 Task: Add Sprouts Organic Cayenne Pepp Ground Spice to the cart.
Action: Mouse moved to (14, 77)
Screenshot: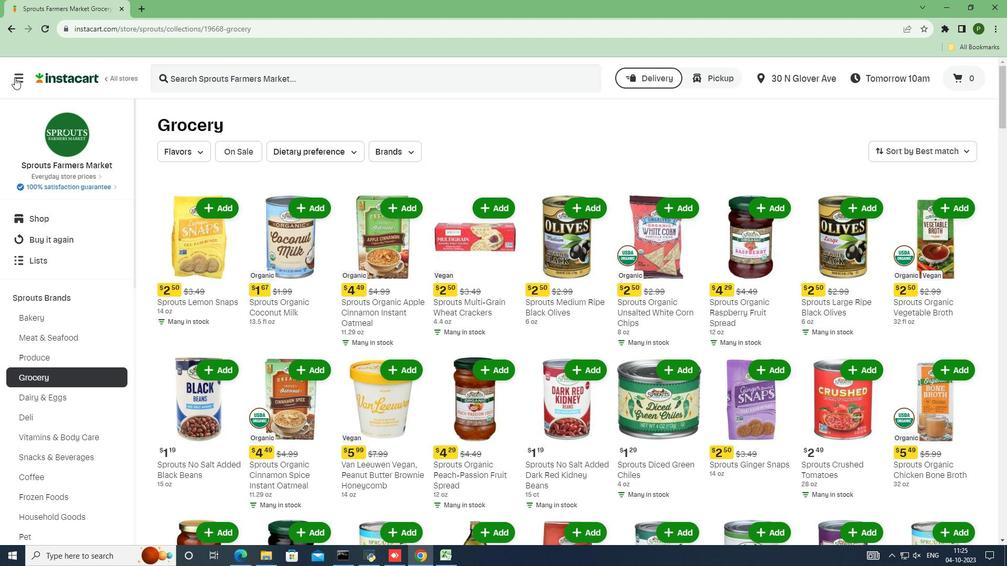
Action: Mouse pressed left at (14, 77)
Screenshot: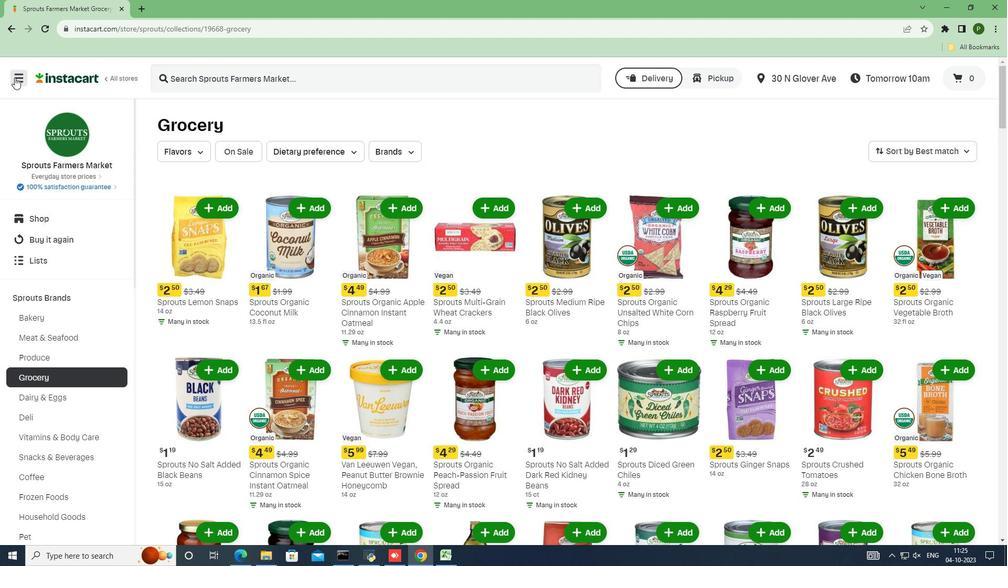
Action: Mouse moved to (31, 290)
Screenshot: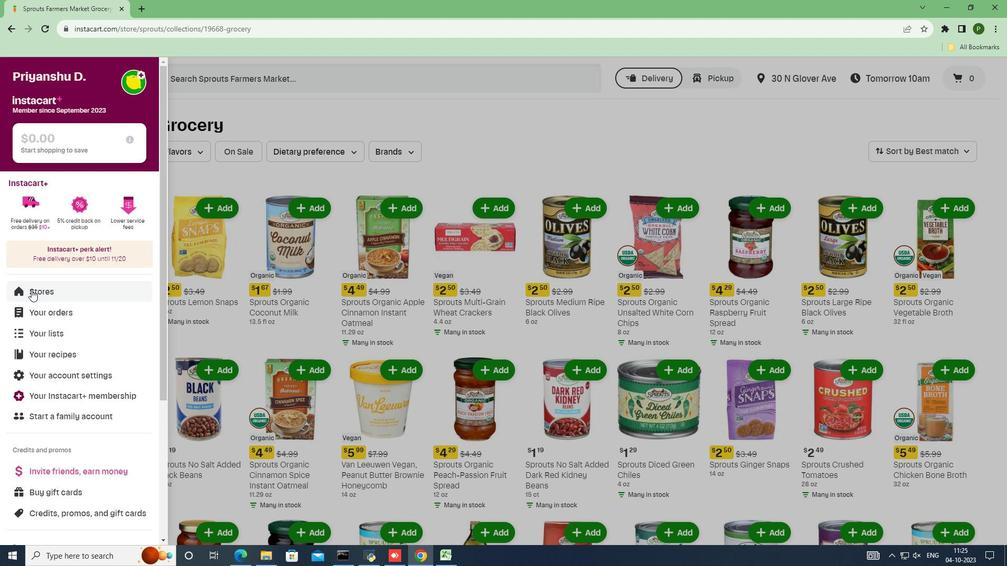 
Action: Mouse pressed left at (31, 290)
Screenshot: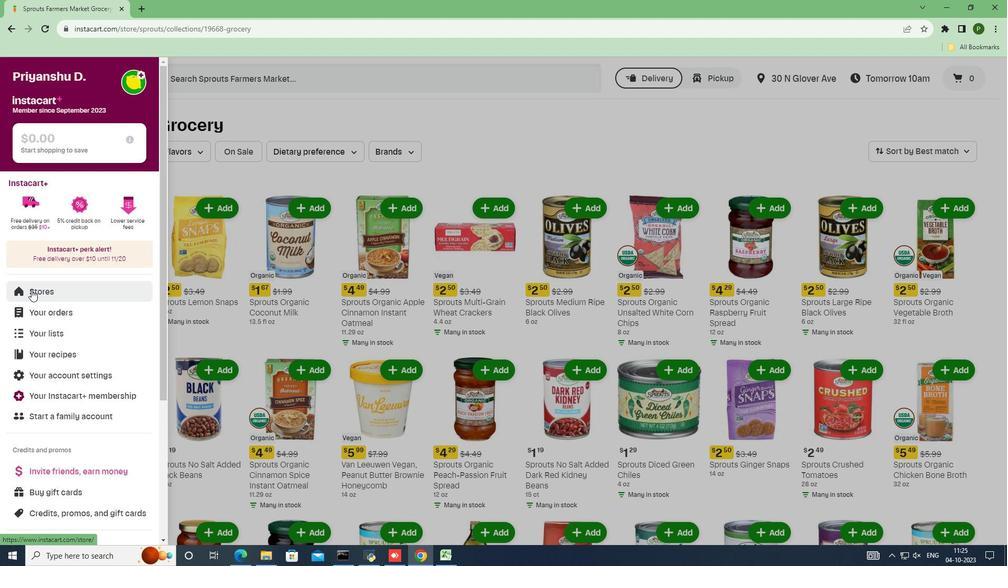 
Action: Mouse moved to (247, 123)
Screenshot: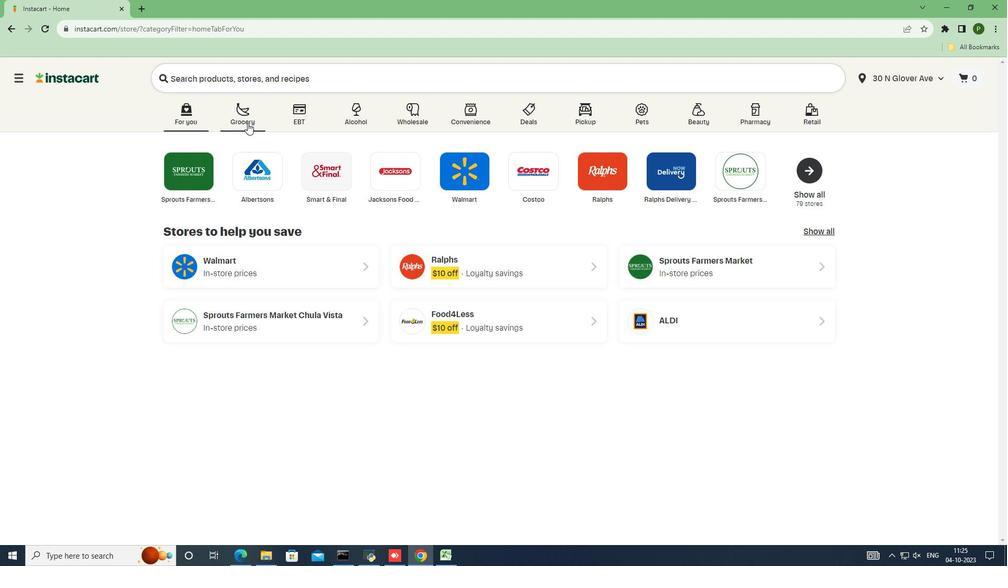 
Action: Mouse pressed left at (247, 123)
Screenshot: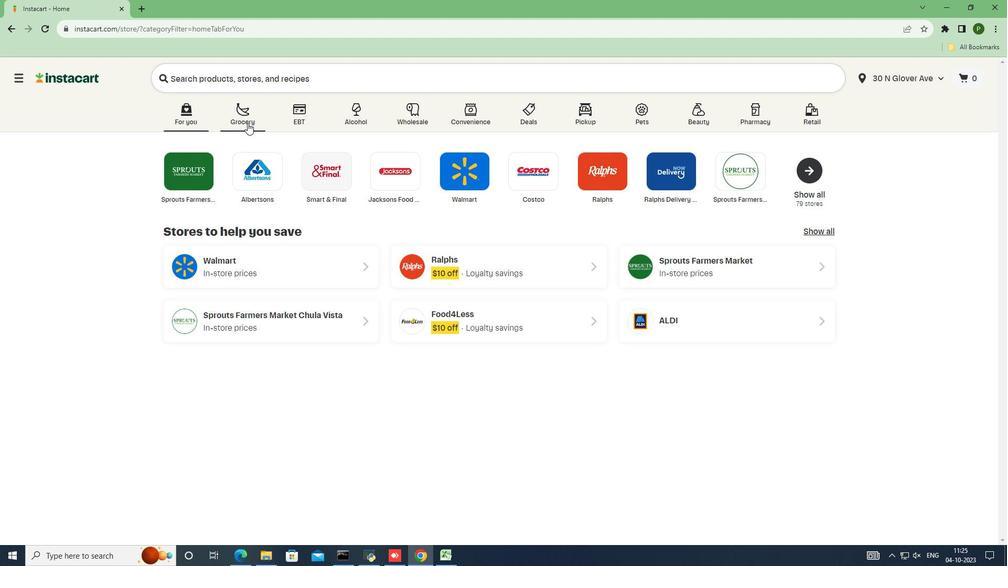 
Action: Mouse moved to (648, 244)
Screenshot: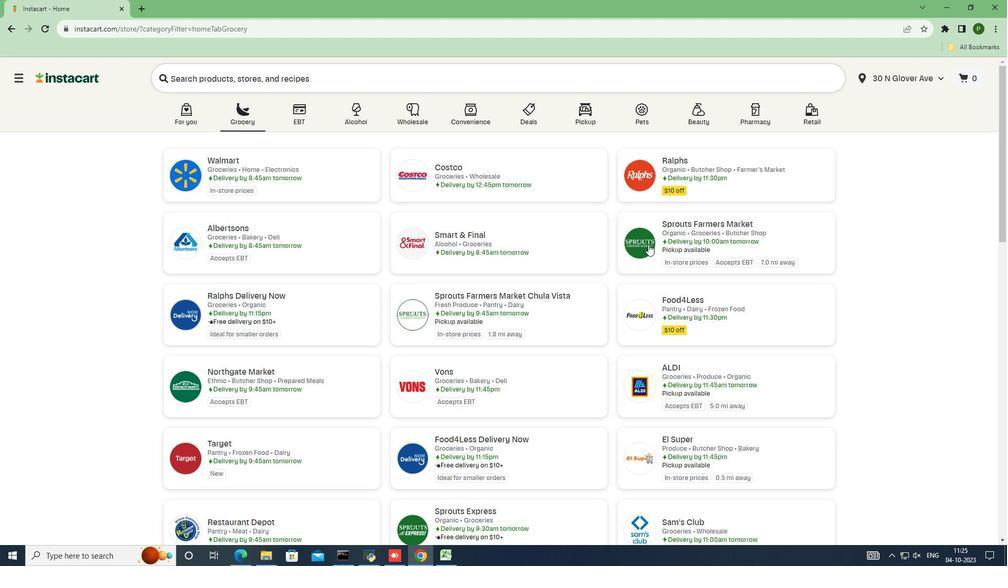 
Action: Mouse pressed left at (648, 244)
Screenshot: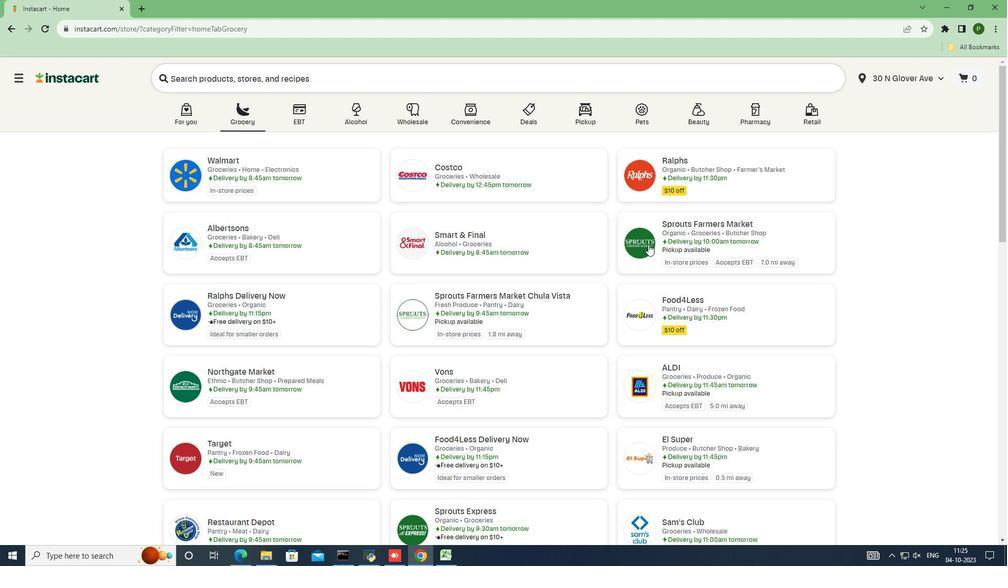 
Action: Mouse moved to (67, 294)
Screenshot: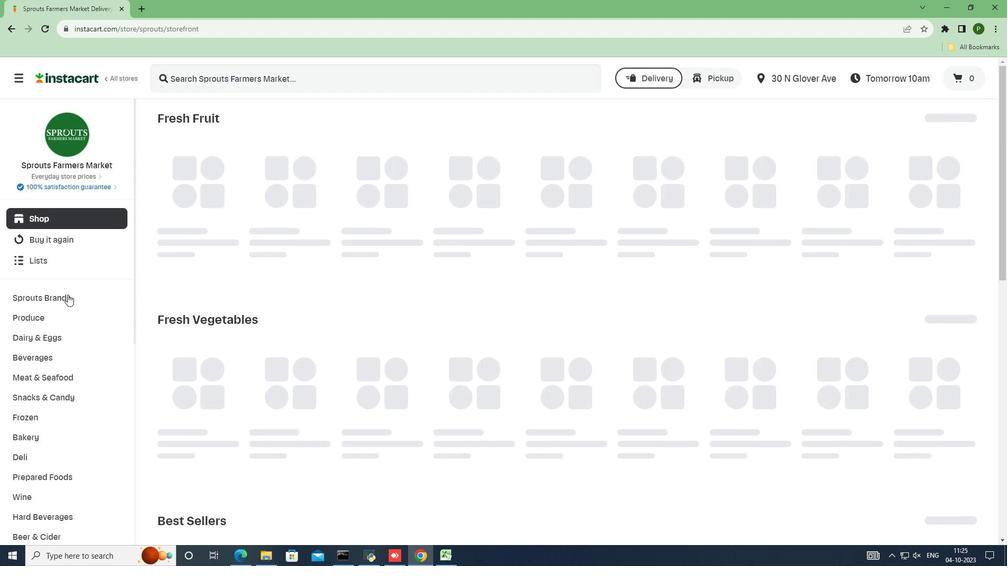 
Action: Mouse pressed left at (67, 294)
Screenshot: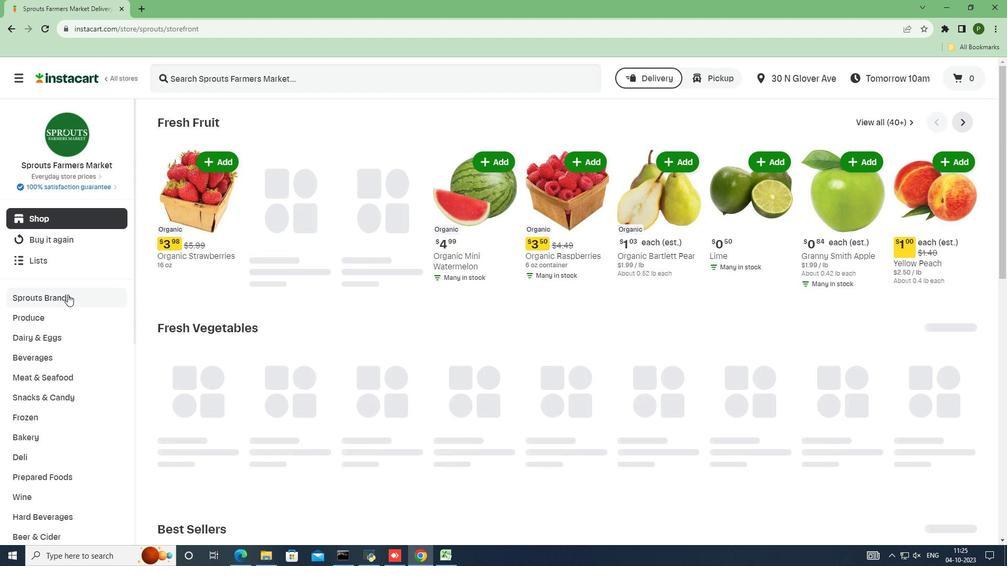 
Action: Mouse moved to (50, 376)
Screenshot: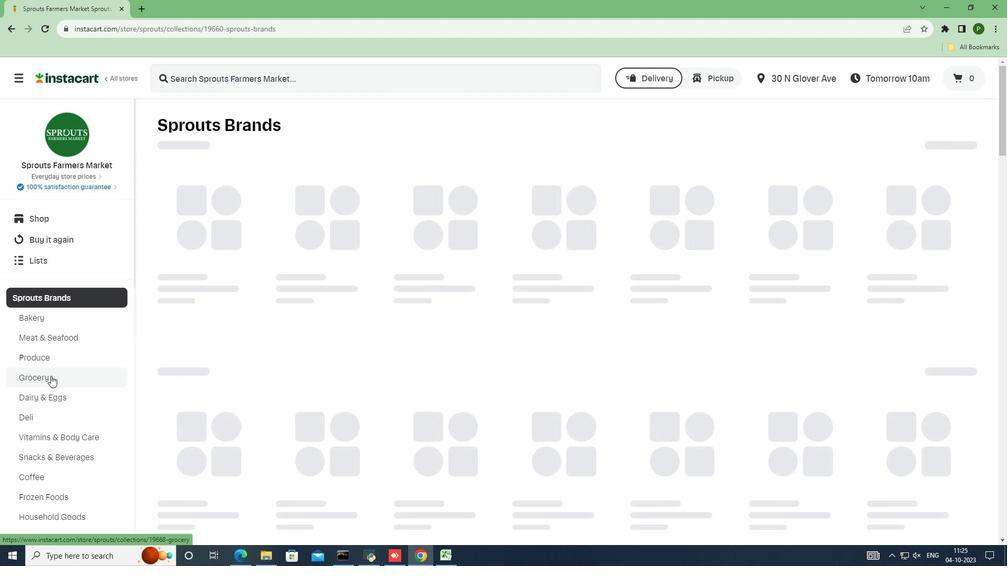 
Action: Mouse pressed left at (50, 376)
Screenshot: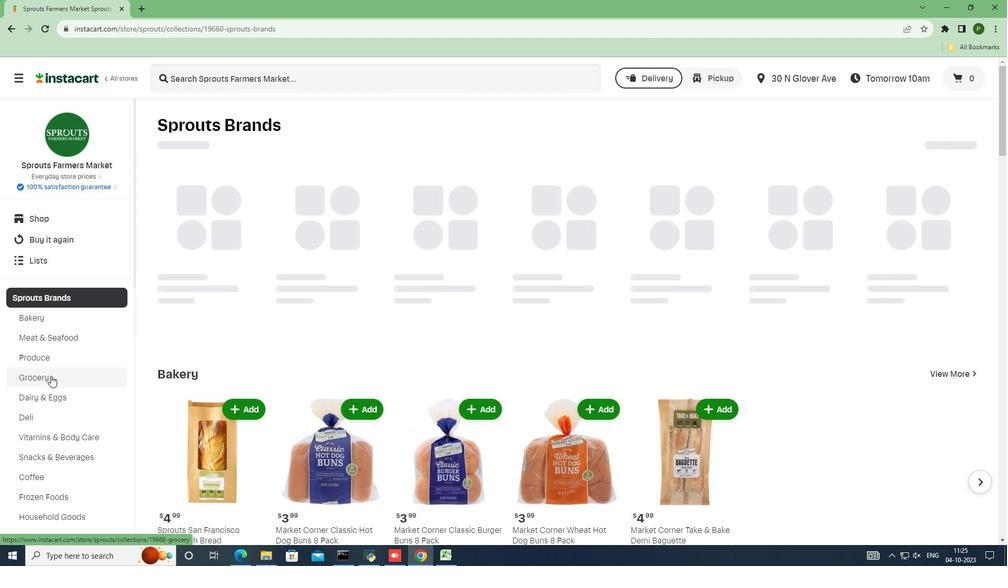 
Action: Mouse moved to (211, 172)
Screenshot: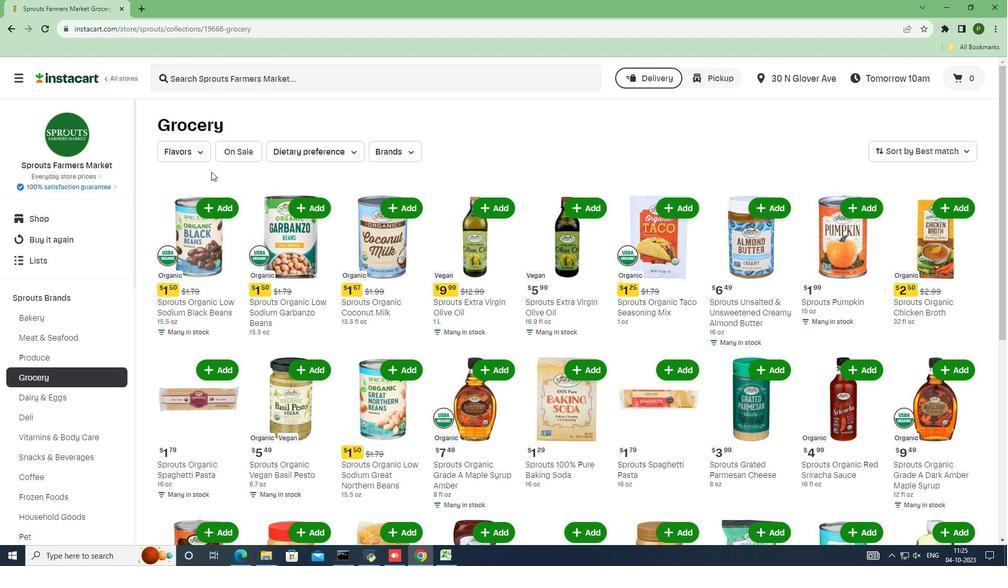 
Action: Mouse scrolled (211, 171) with delta (0, 0)
Screenshot: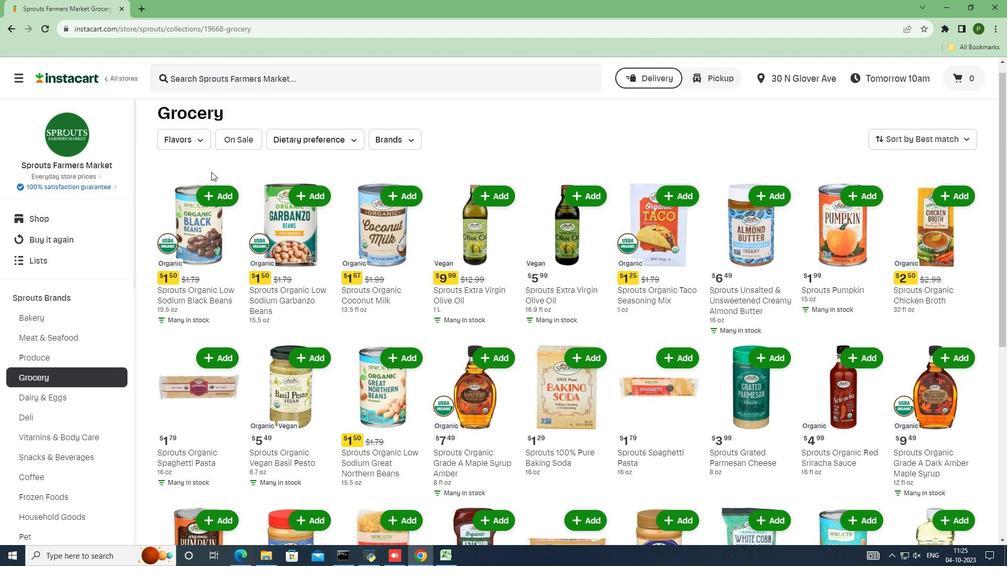 
Action: Mouse scrolled (211, 171) with delta (0, 0)
Screenshot: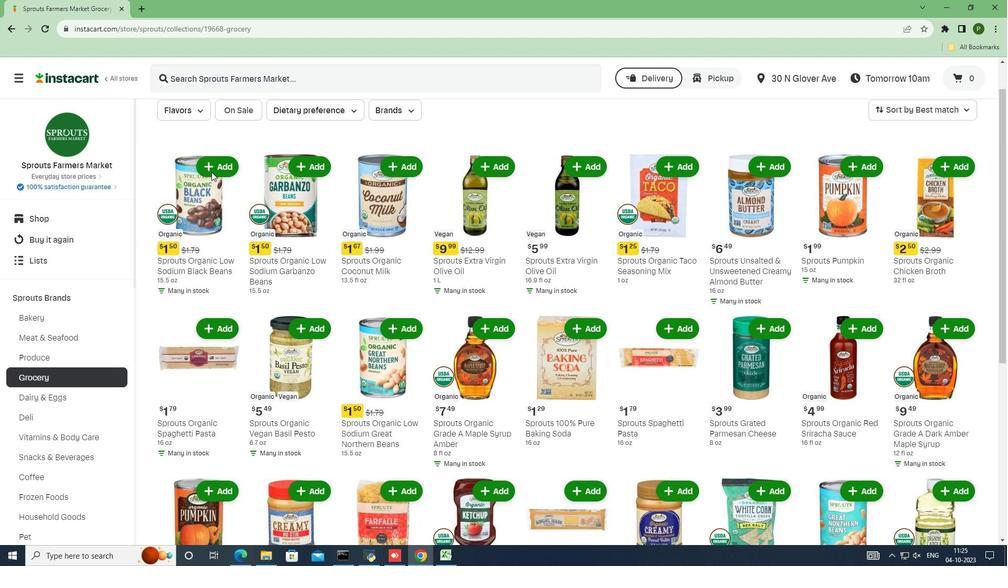 
Action: Mouse scrolled (211, 171) with delta (0, 0)
Screenshot: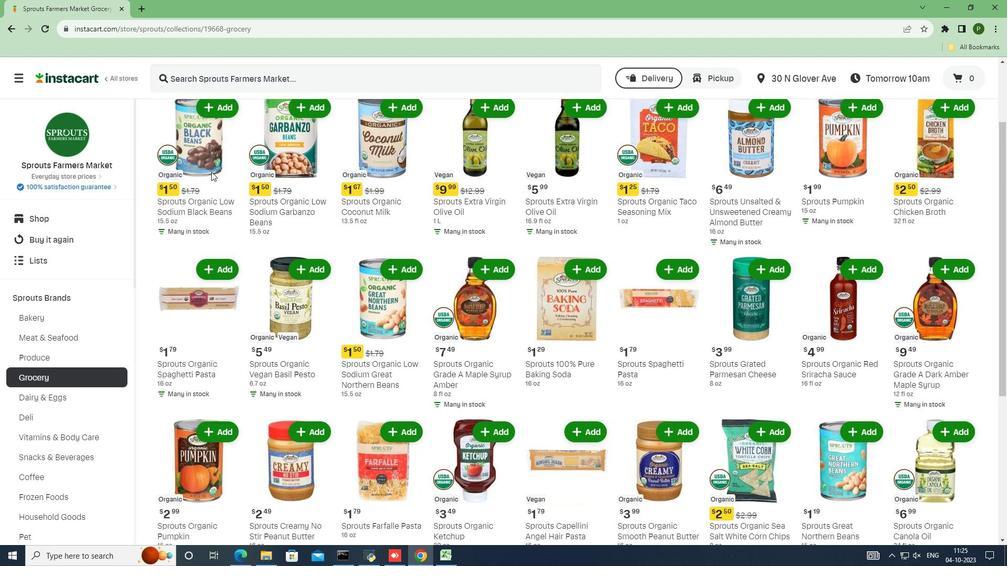 
Action: Mouse scrolled (211, 171) with delta (0, 0)
Screenshot: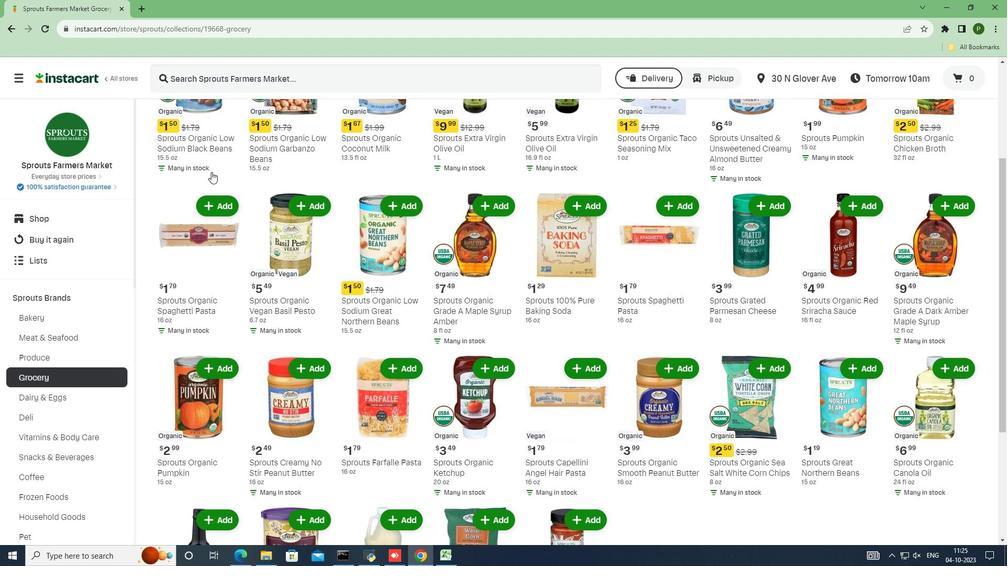 
Action: Mouse scrolled (211, 171) with delta (0, 0)
Screenshot: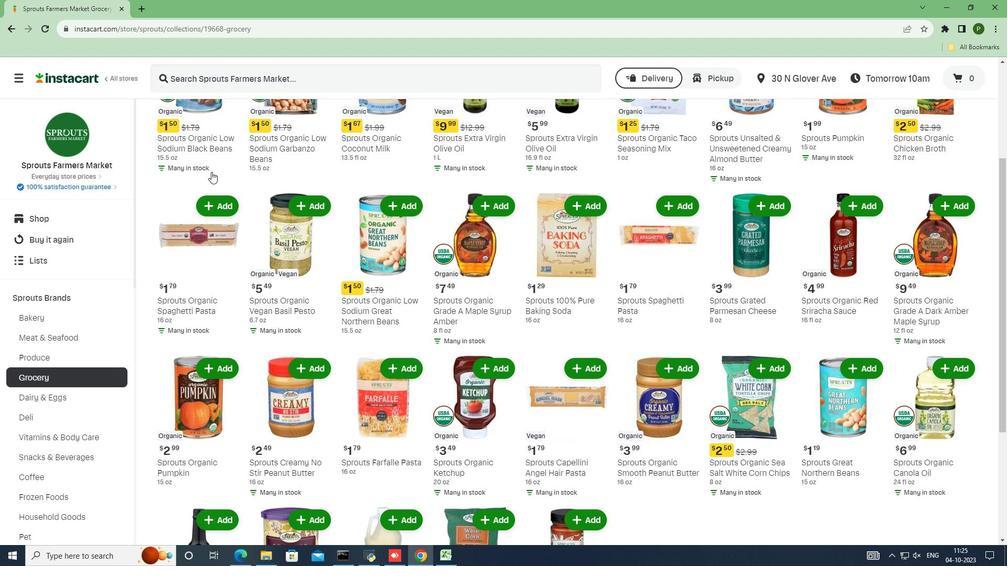 
Action: Mouse scrolled (211, 171) with delta (0, 0)
Screenshot: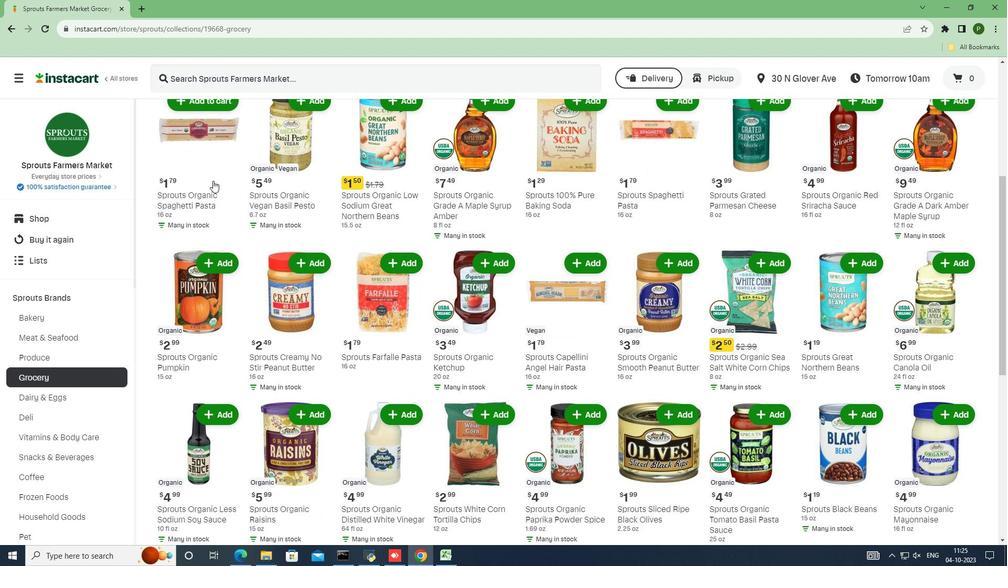 
Action: Mouse moved to (213, 181)
Screenshot: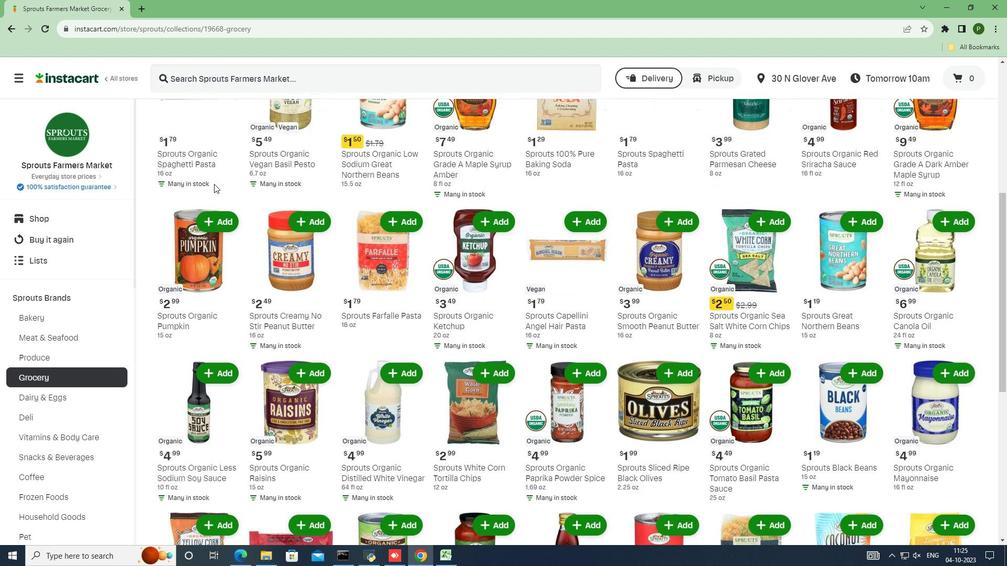 
Action: Mouse scrolled (213, 180) with delta (0, 0)
Screenshot: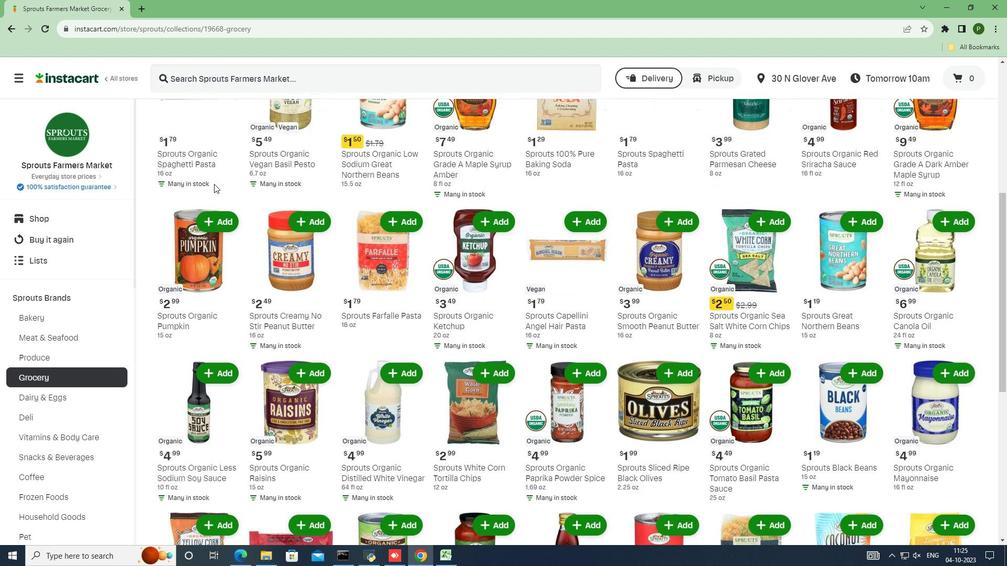 
Action: Mouse moved to (200, 239)
Screenshot: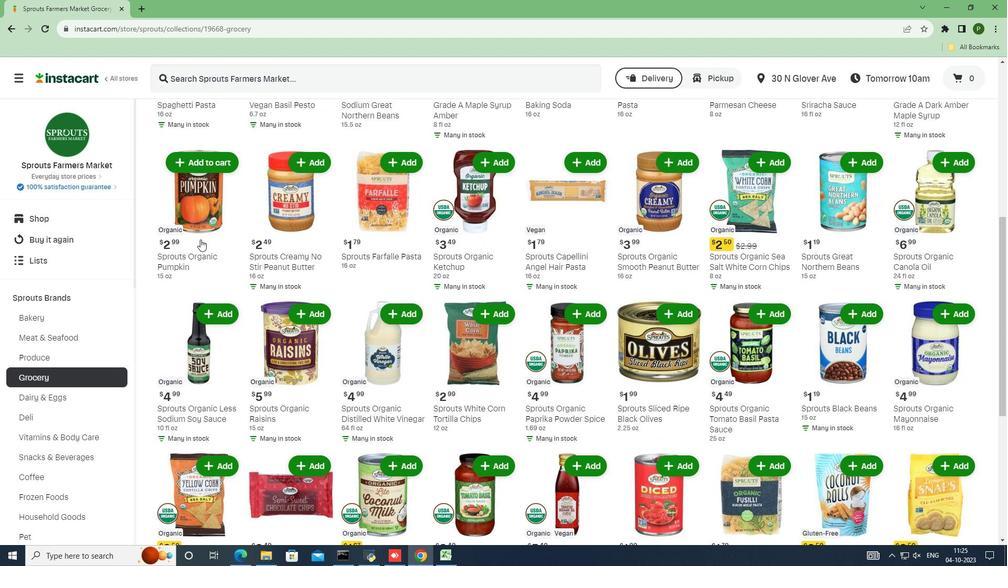 
Action: Mouse scrolled (200, 239) with delta (0, 0)
Screenshot: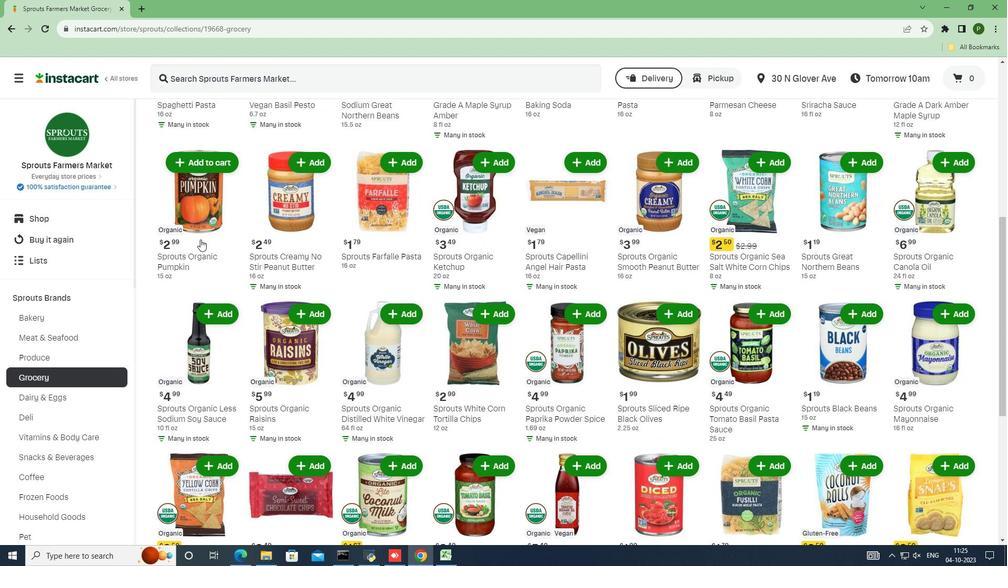 
Action: Mouse scrolled (200, 239) with delta (0, 0)
Screenshot: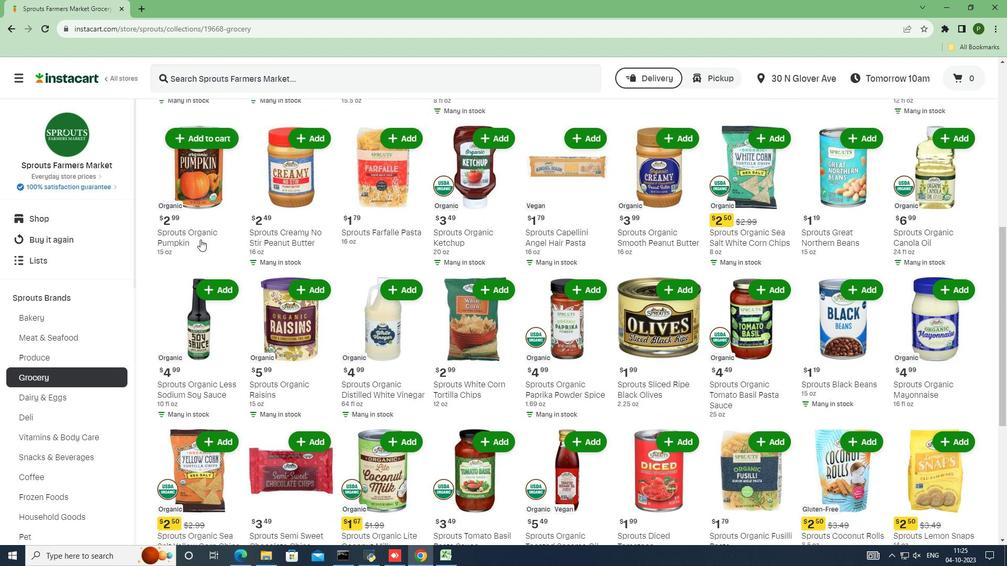 
Action: Mouse scrolled (200, 239) with delta (0, 0)
Screenshot: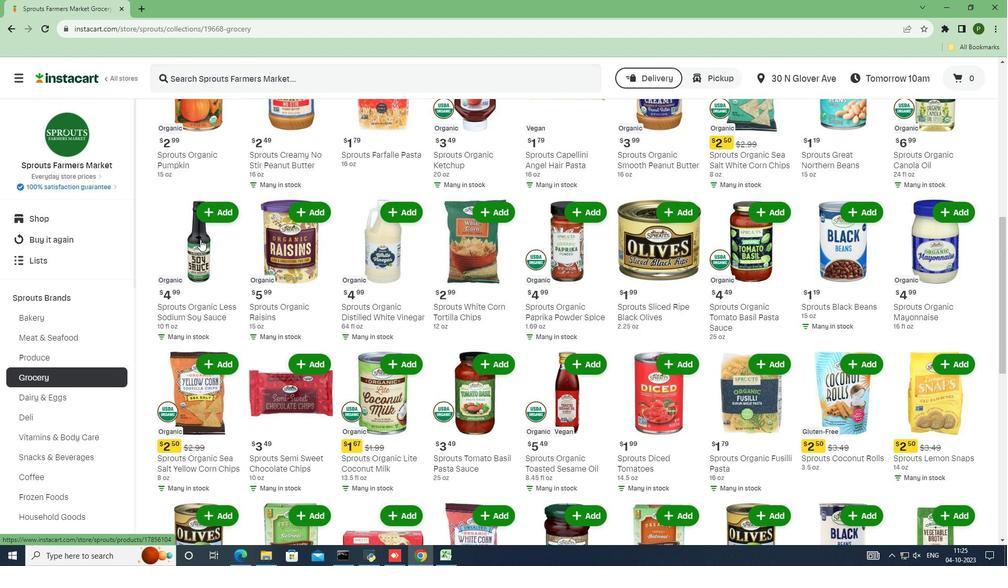 
Action: Mouse moved to (204, 241)
Screenshot: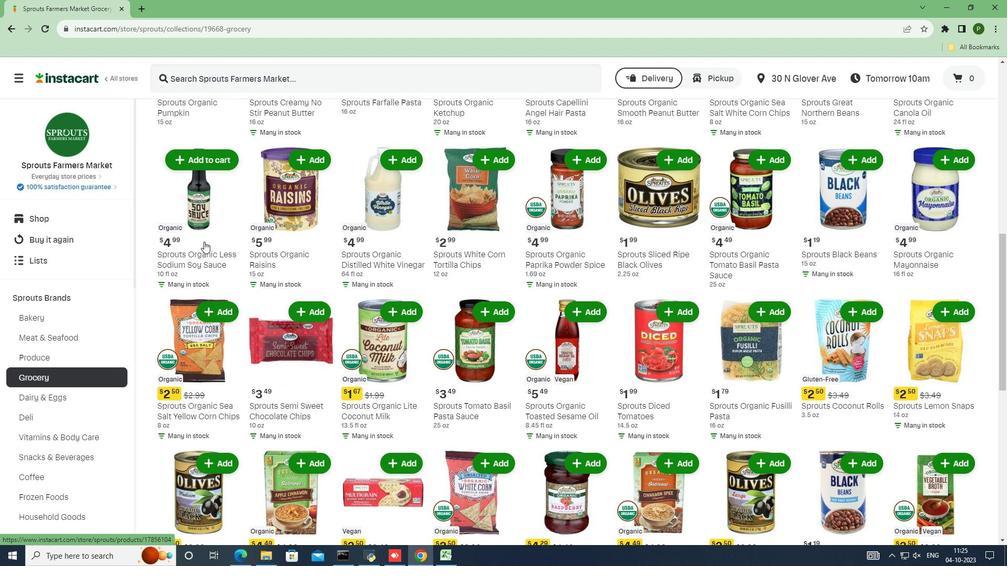 
Action: Mouse scrolled (204, 241) with delta (0, 0)
Screenshot: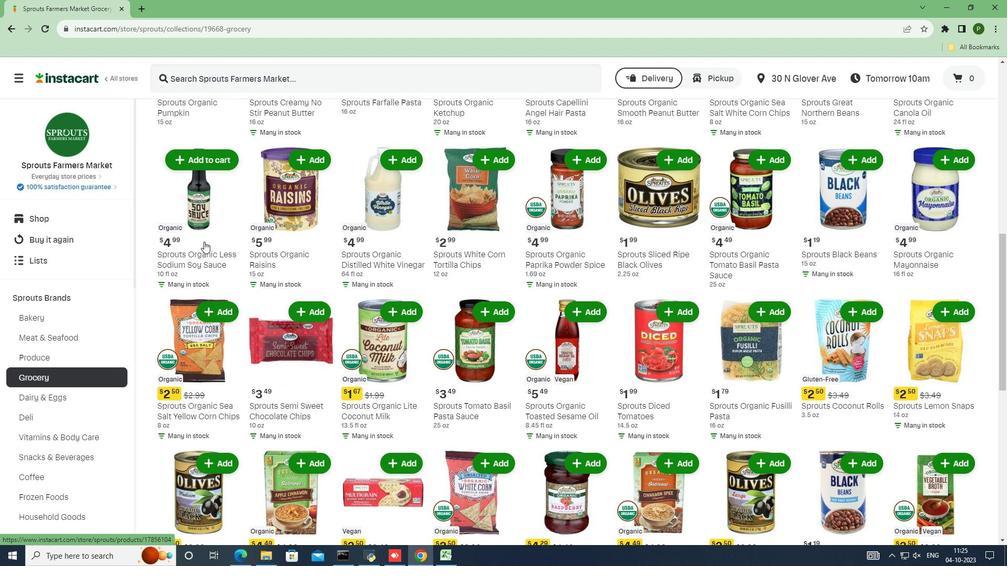 
Action: Mouse scrolled (204, 241) with delta (0, 0)
Screenshot: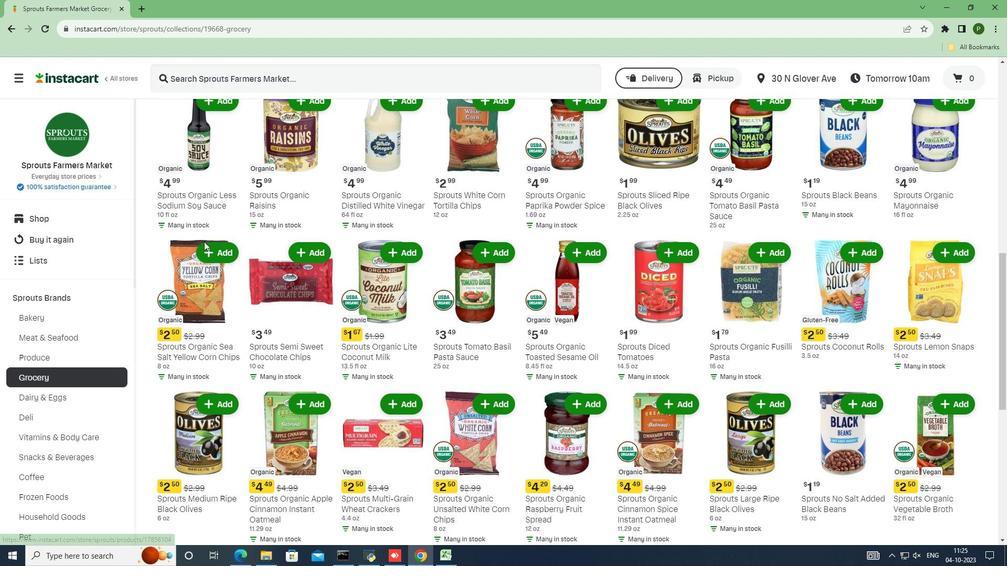 
Action: Mouse scrolled (204, 241) with delta (0, 0)
Screenshot: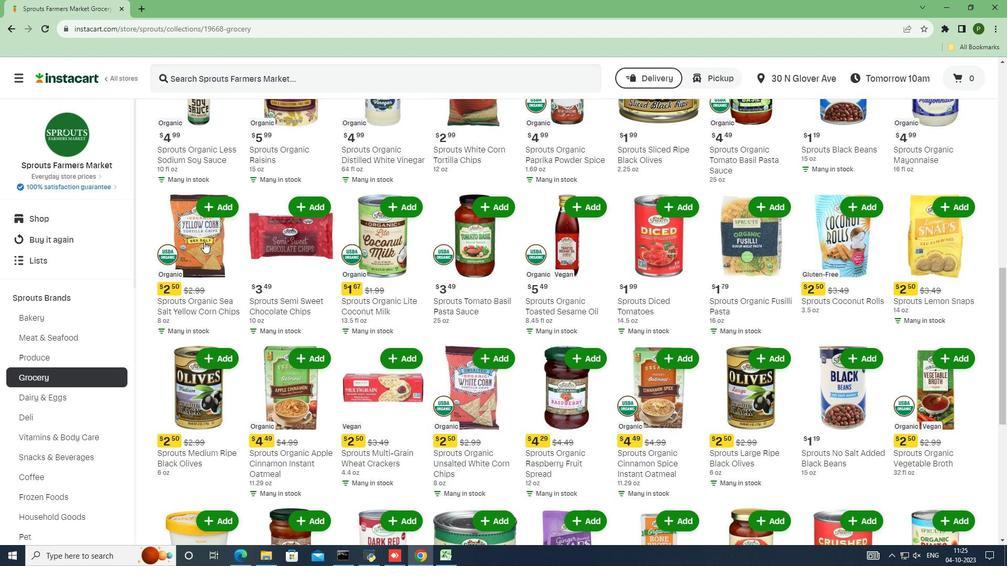 
Action: Mouse scrolled (204, 241) with delta (0, 0)
Screenshot: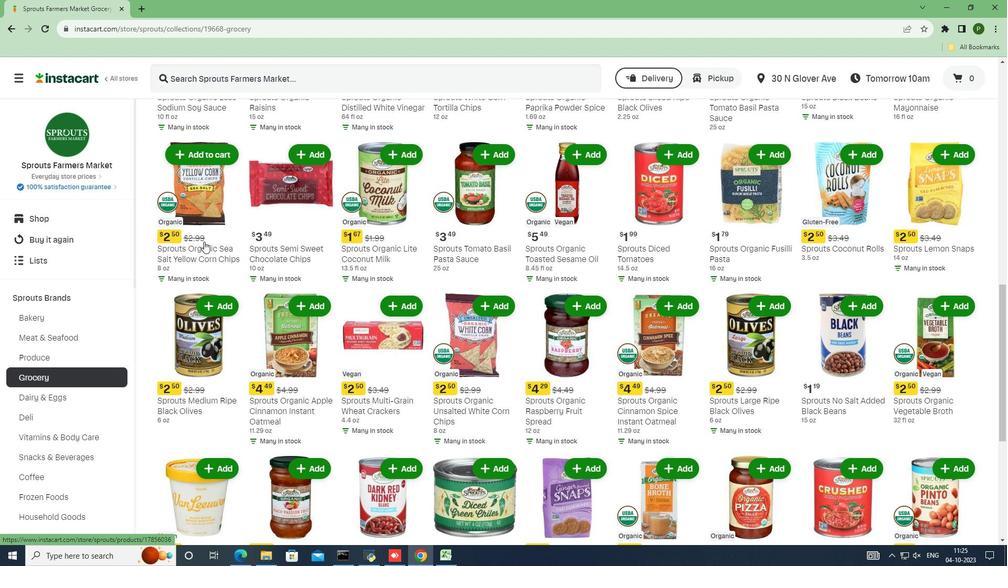 
Action: Mouse scrolled (204, 241) with delta (0, 0)
Screenshot: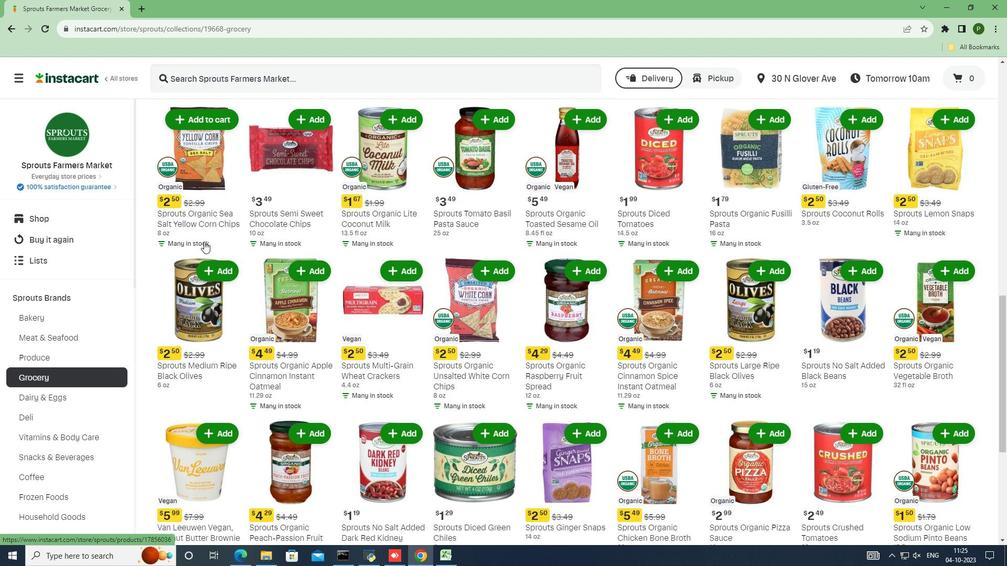 
Action: Mouse scrolled (204, 242) with delta (0, 0)
Screenshot: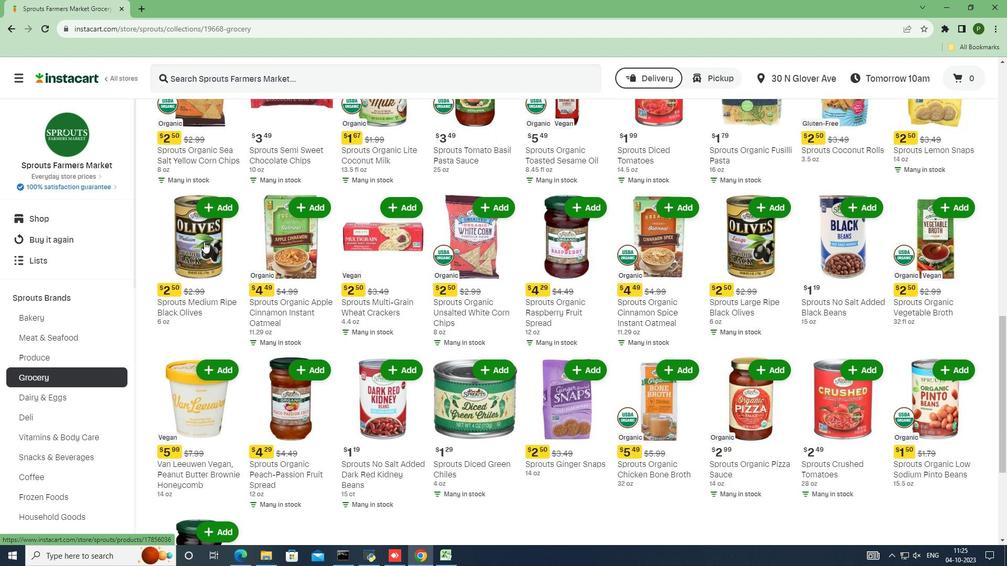 
Action: Mouse scrolled (204, 241) with delta (0, 0)
Screenshot: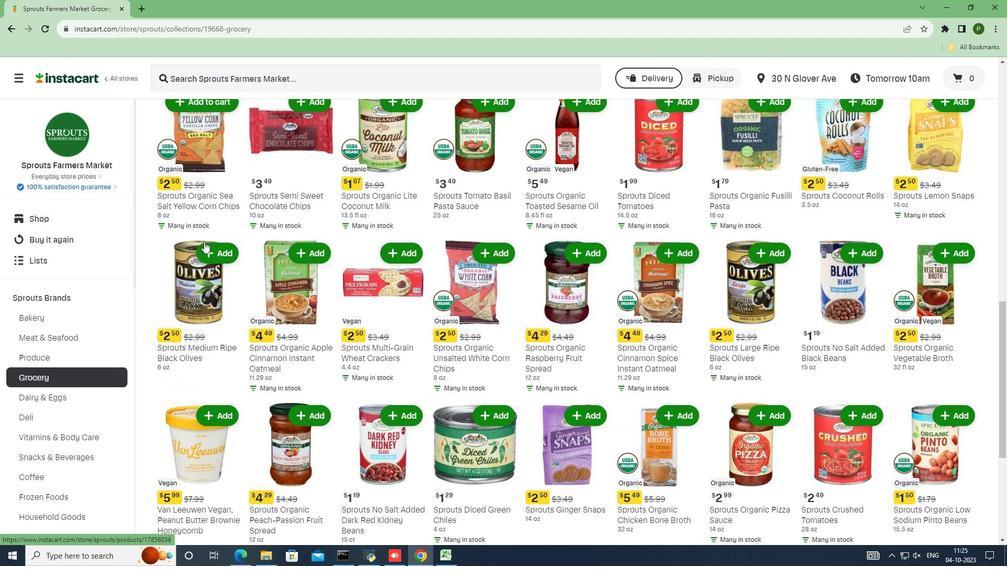 
Action: Mouse scrolled (204, 241) with delta (0, 0)
Screenshot: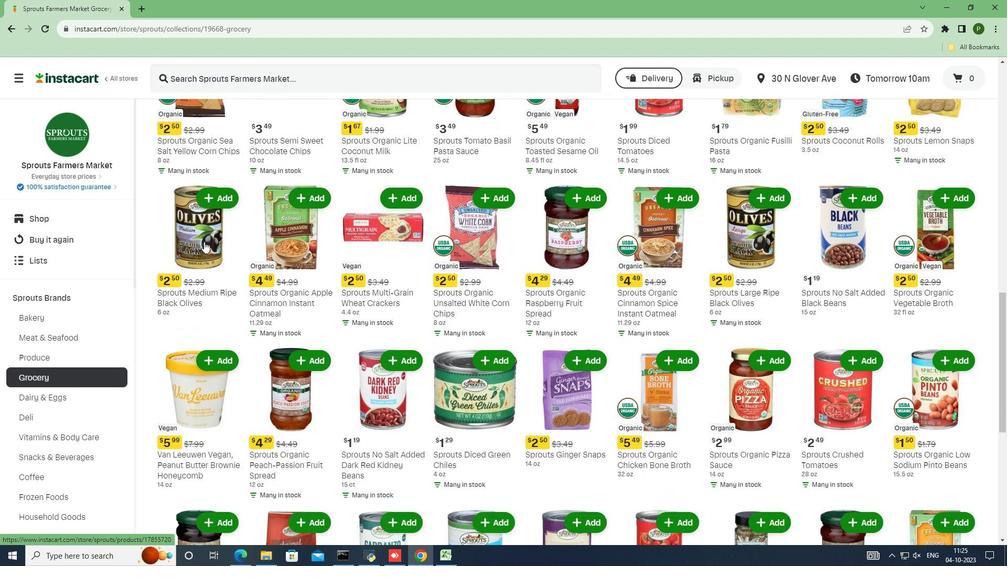 
Action: Mouse scrolled (204, 242) with delta (0, 0)
Screenshot: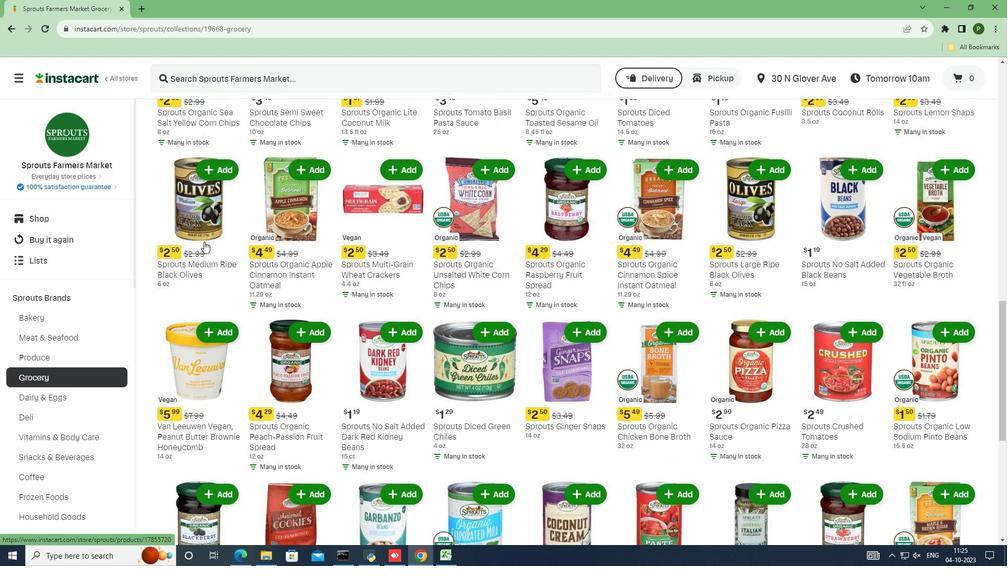
Action: Mouse scrolled (204, 241) with delta (0, 0)
Screenshot: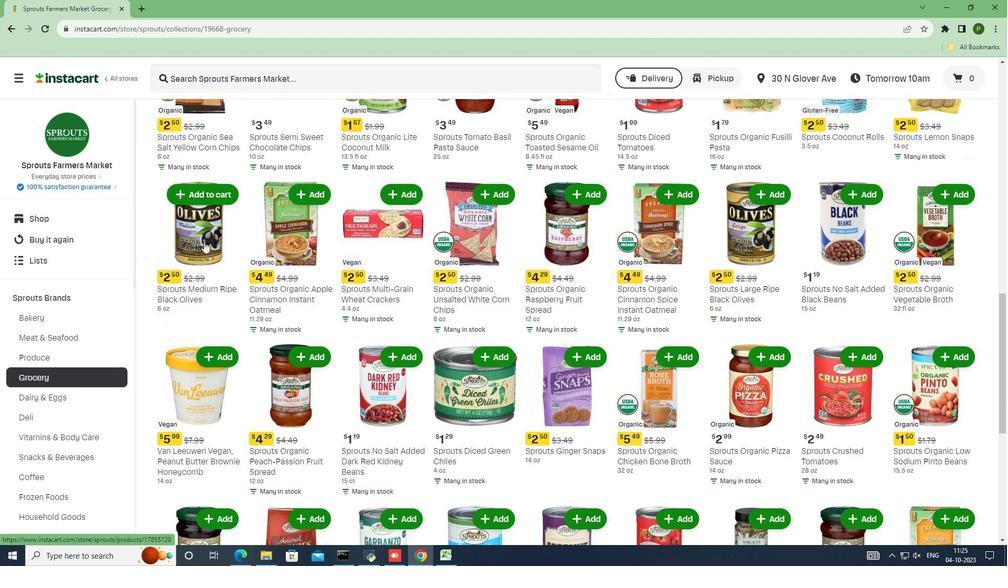
Action: Mouse scrolled (204, 241) with delta (0, 0)
Screenshot: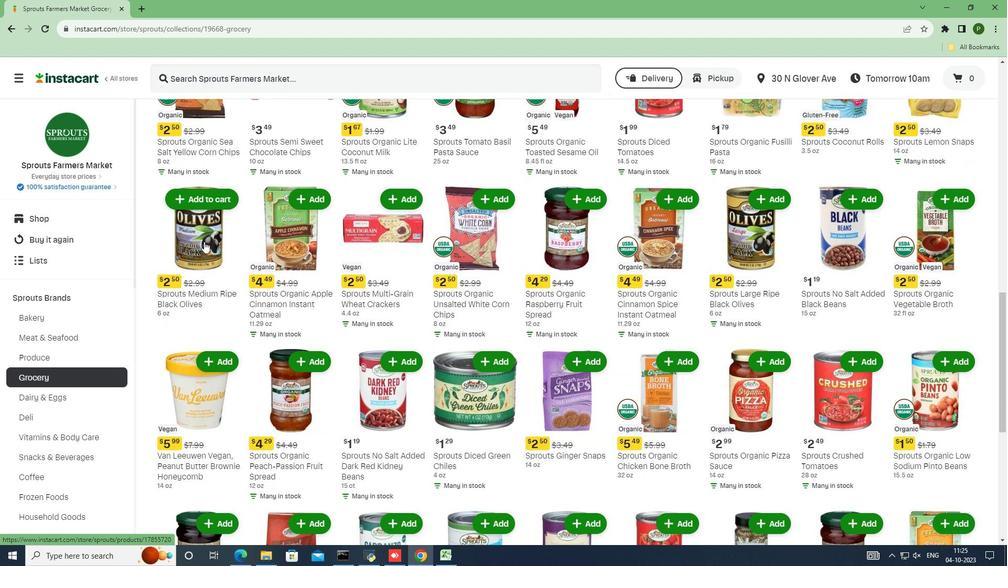 
Action: Mouse moved to (205, 241)
Screenshot: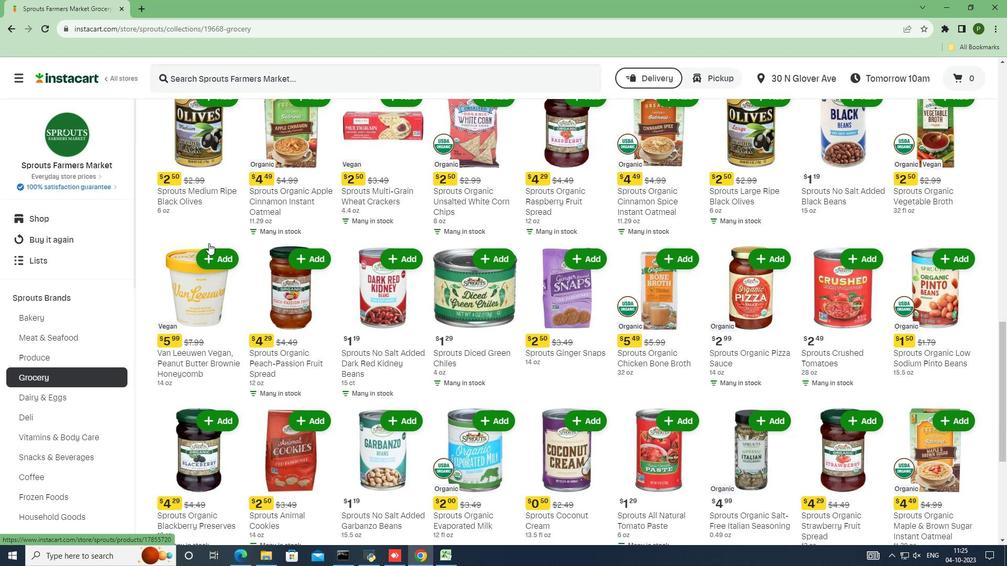 
Action: Mouse scrolled (205, 241) with delta (0, 0)
Screenshot: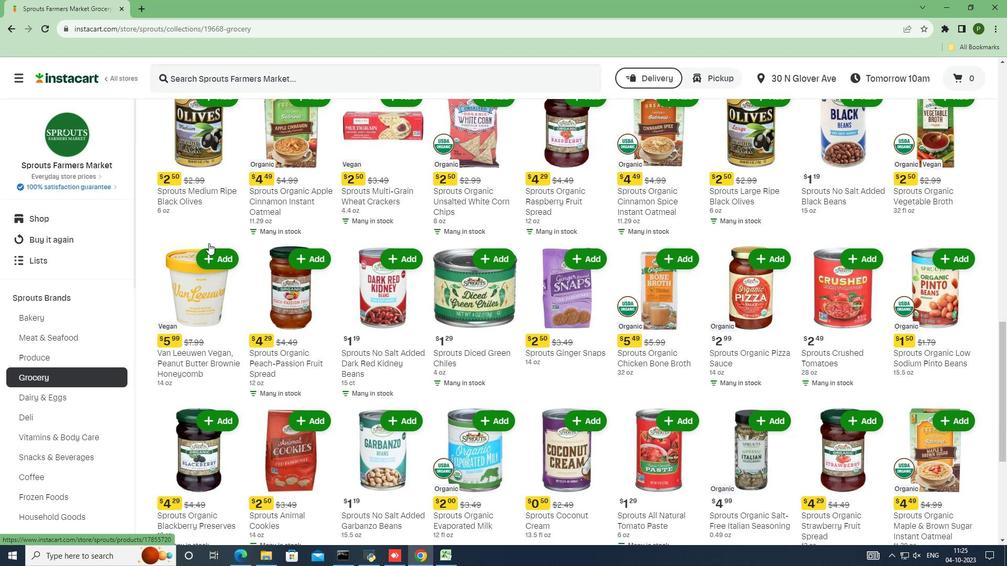 
Action: Mouse moved to (209, 244)
Screenshot: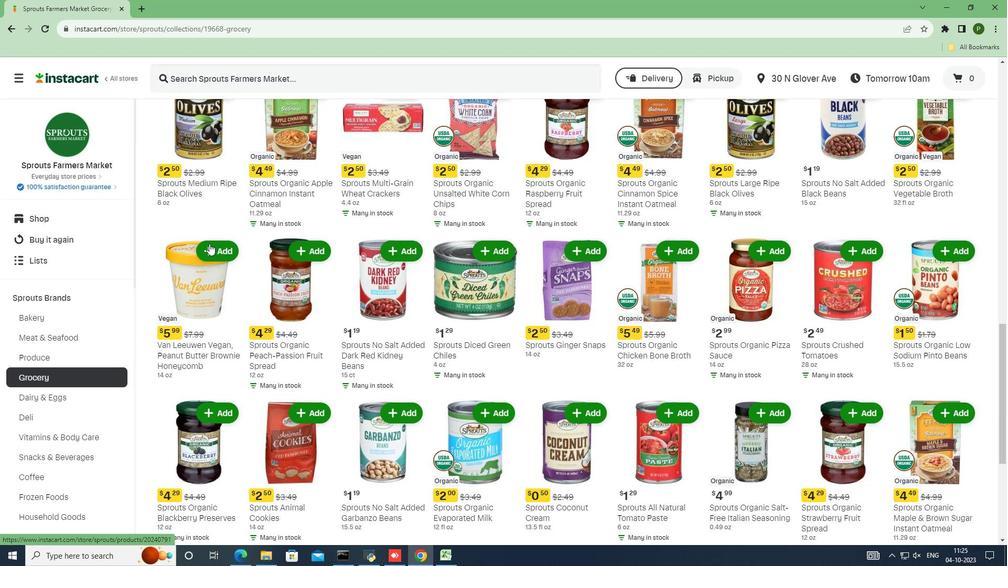 
Action: Mouse scrolled (209, 243) with delta (0, 0)
Screenshot: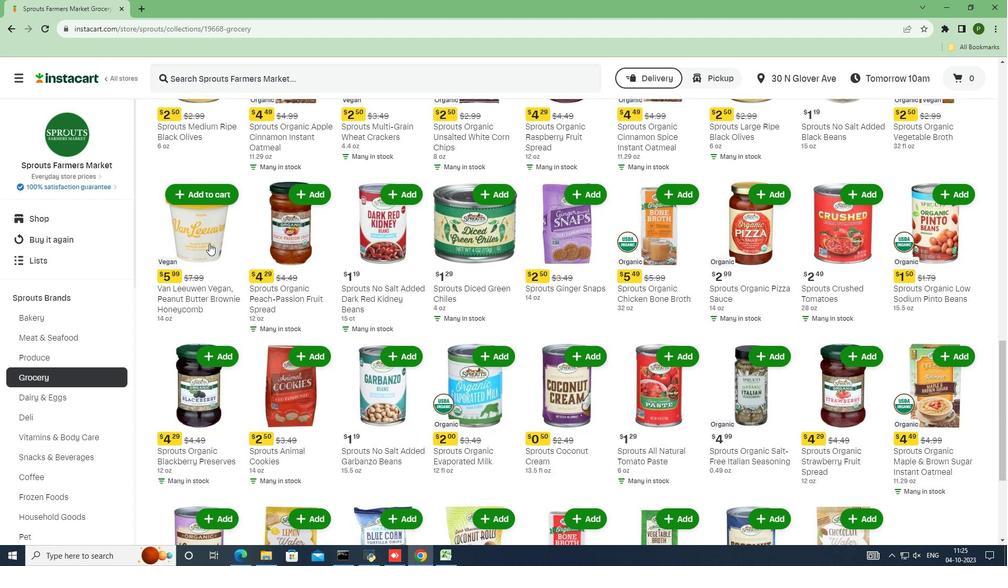 
Action: Mouse scrolled (209, 243) with delta (0, 0)
Screenshot: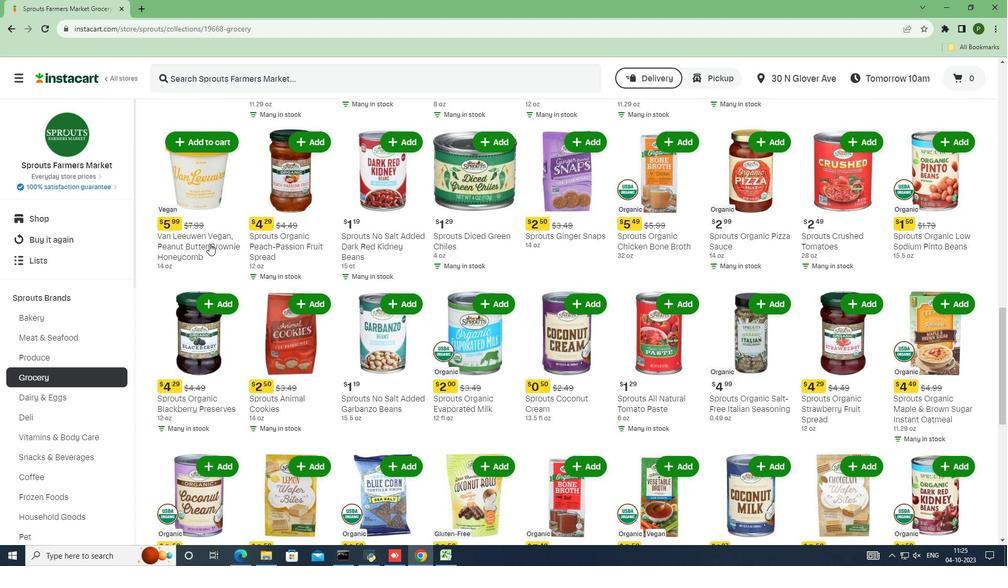 
Action: Mouse scrolled (209, 243) with delta (0, 0)
Screenshot: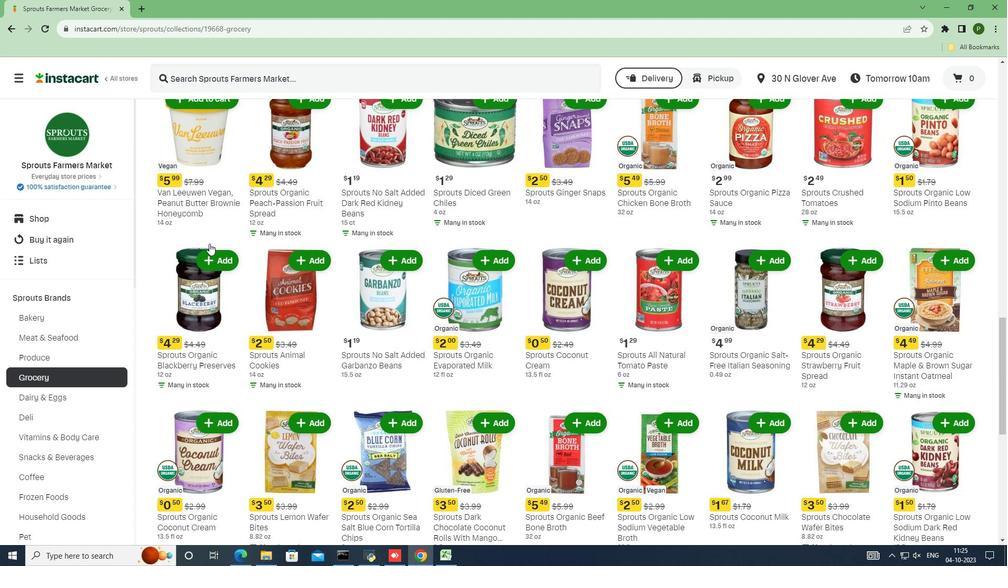 
Action: Mouse scrolled (209, 243) with delta (0, 0)
Screenshot: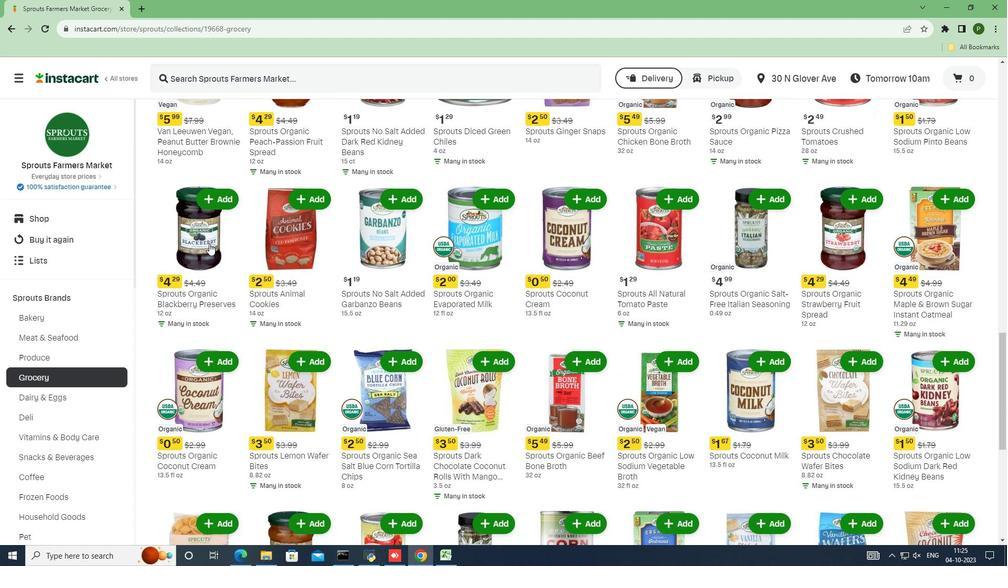 
Action: Mouse scrolled (209, 243) with delta (0, 0)
Screenshot: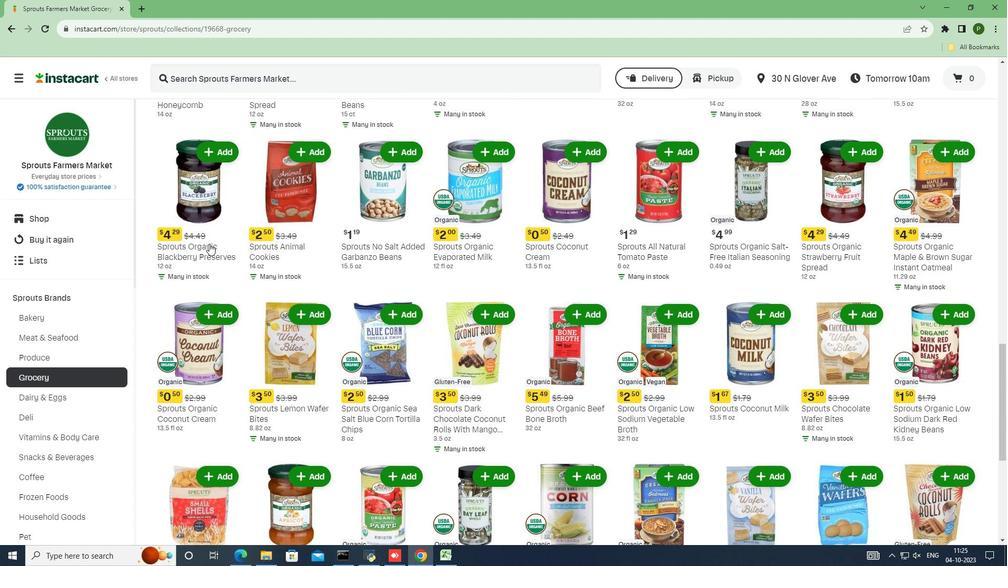 
Action: Mouse scrolled (209, 243) with delta (0, 0)
Screenshot: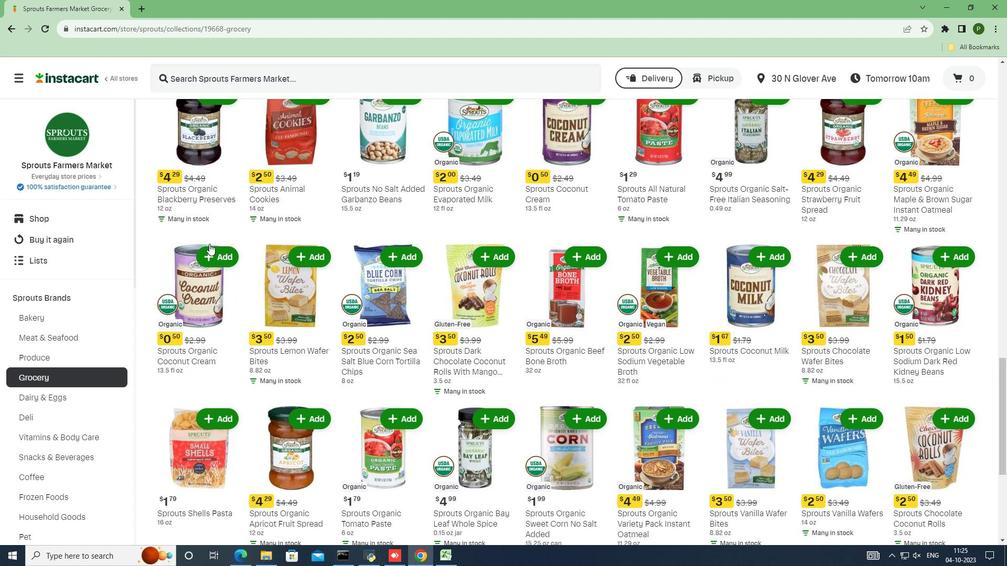 
Action: Mouse scrolled (209, 243) with delta (0, 0)
Screenshot: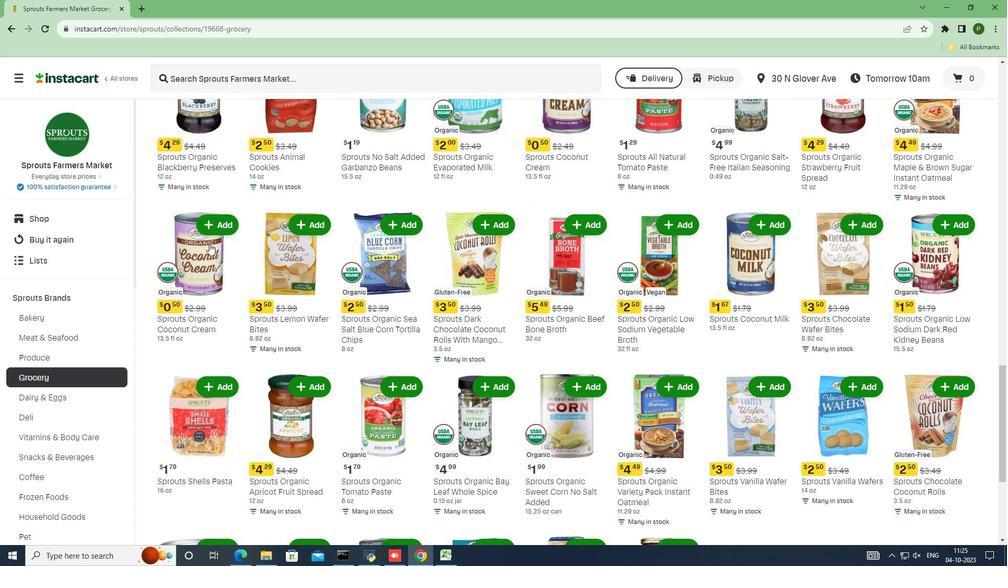 
Action: Mouse scrolled (209, 243) with delta (0, 0)
Screenshot: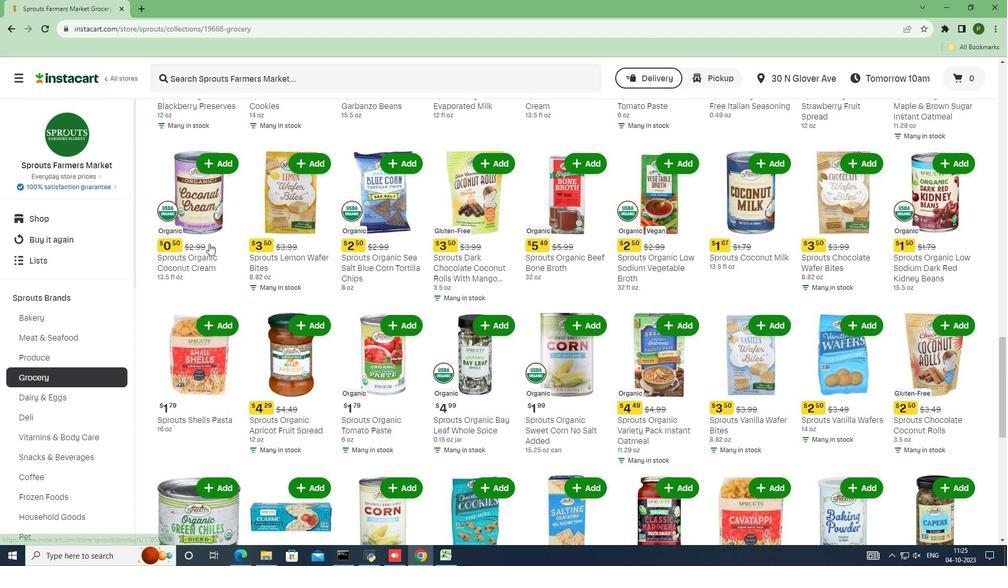 
Action: Mouse scrolled (209, 243) with delta (0, 0)
Screenshot: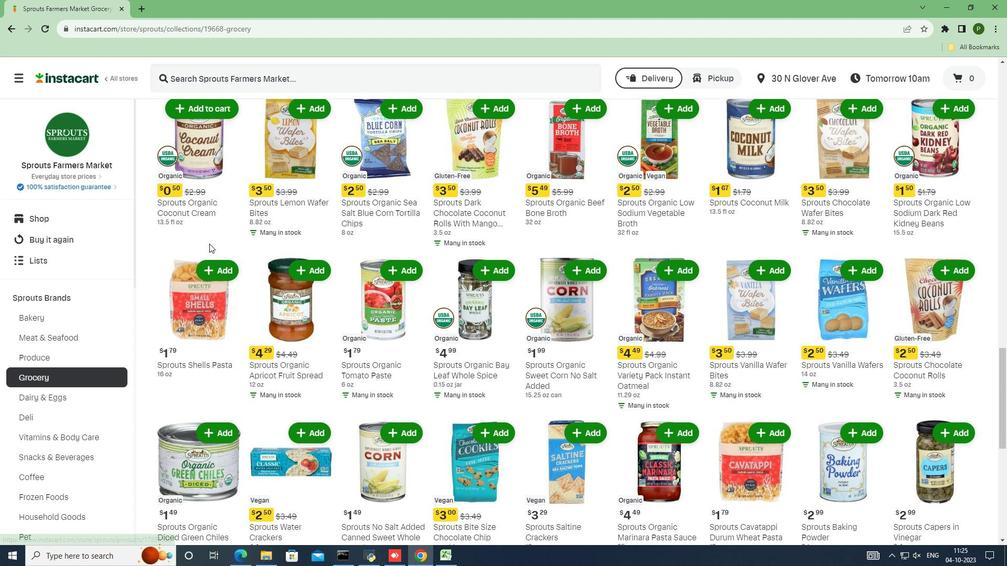 
Action: Mouse scrolled (209, 243) with delta (0, 0)
Screenshot: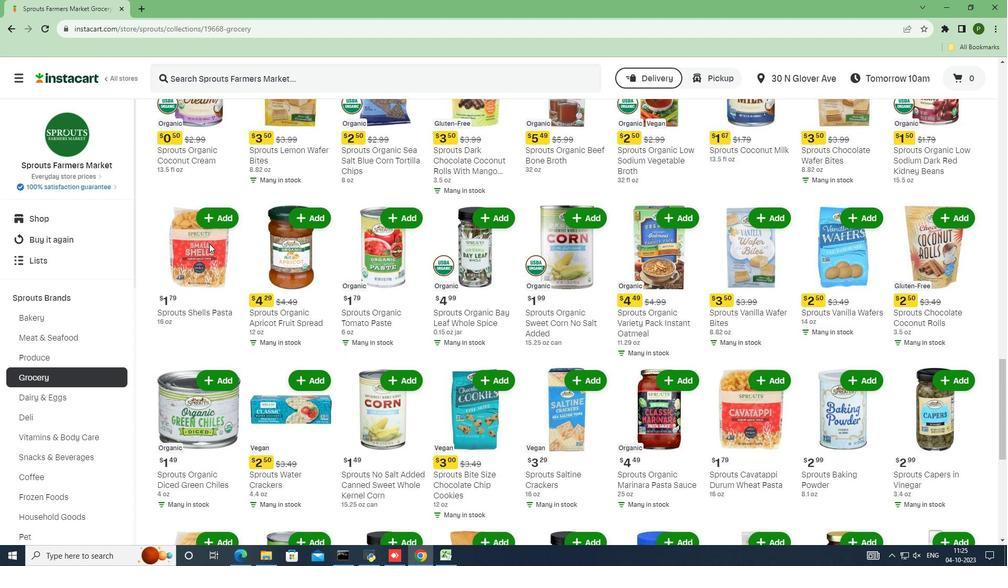 
Action: Mouse scrolled (209, 243) with delta (0, 0)
Screenshot: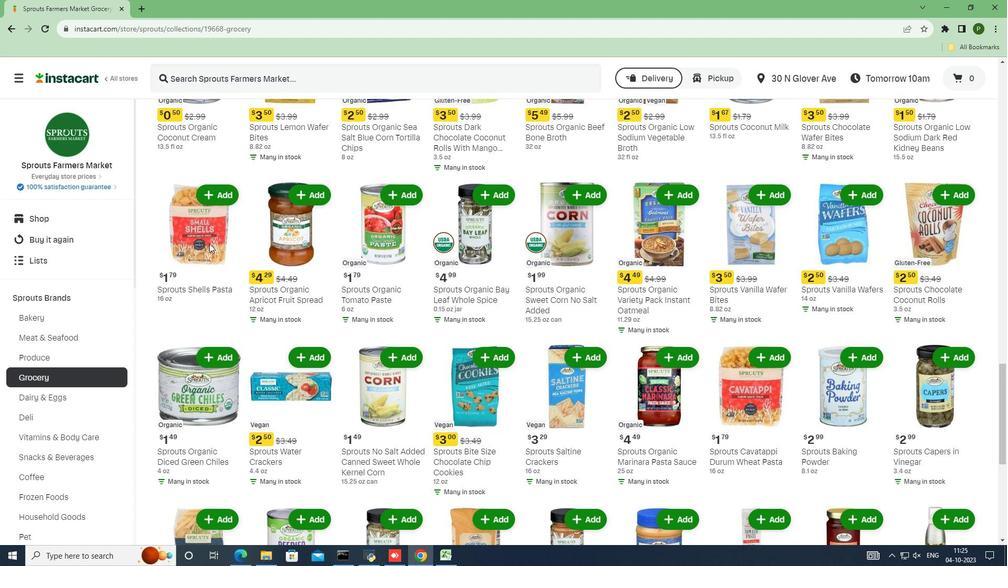 
Action: Mouse scrolled (209, 243) with delta (0, 0)
Screenshot: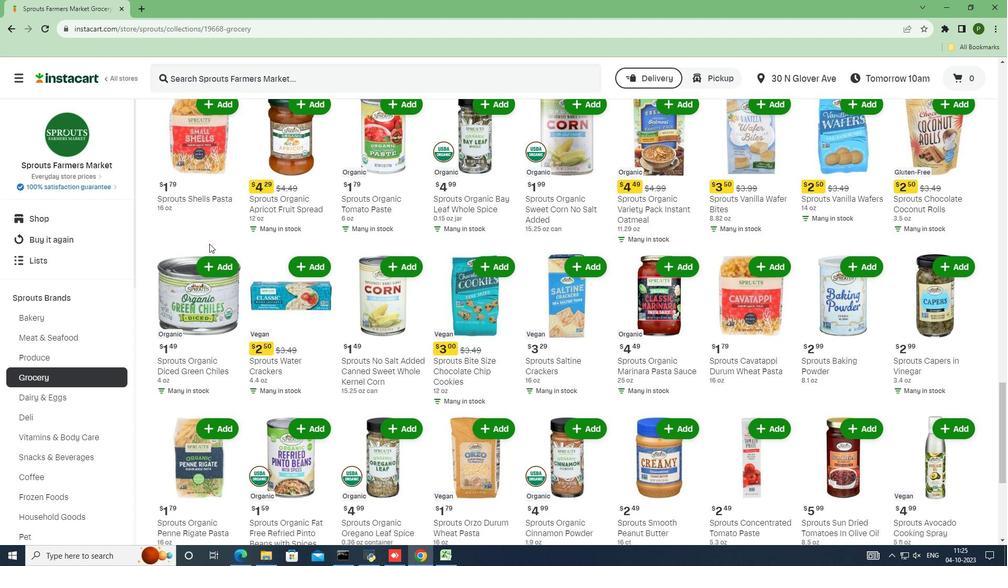 
Action: Mouse scrolled (209, 243) with delta (0, 0)
Screenshot: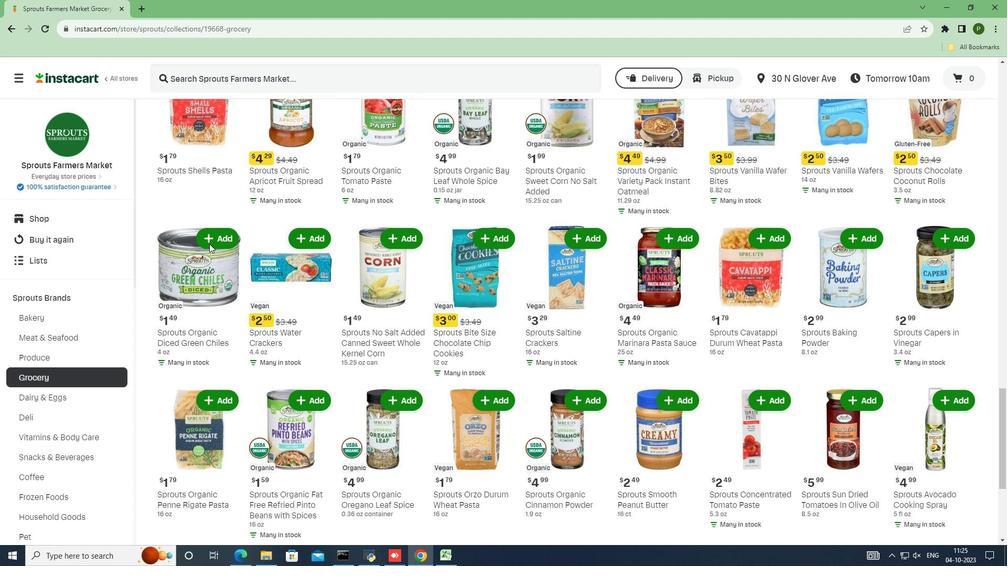 
Action: Mouse scrolled (209, 243) with delta (0, 0)
Screenshot: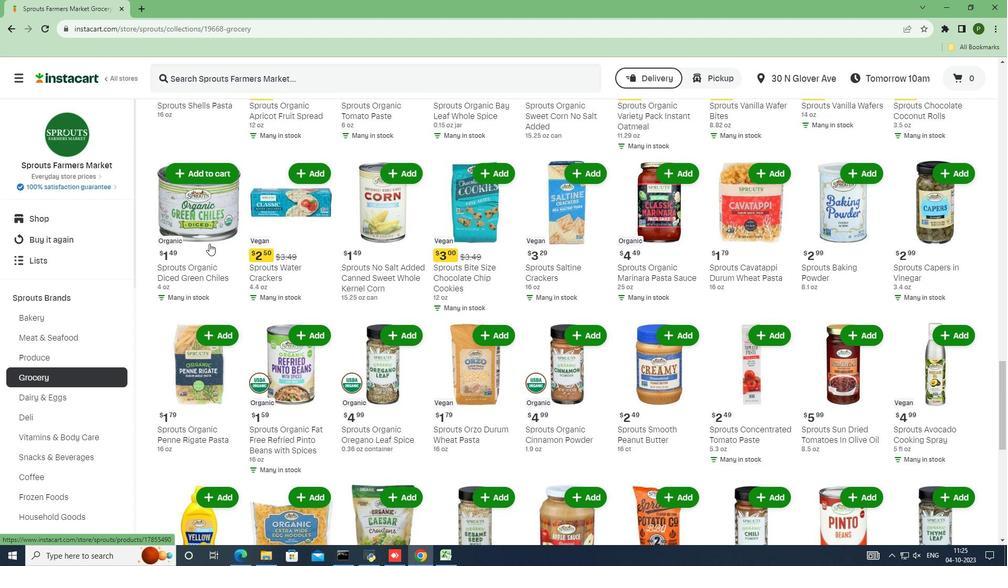 
Action: Mouse scrolled (209, 243) with delta (0, 0)
Screenshot: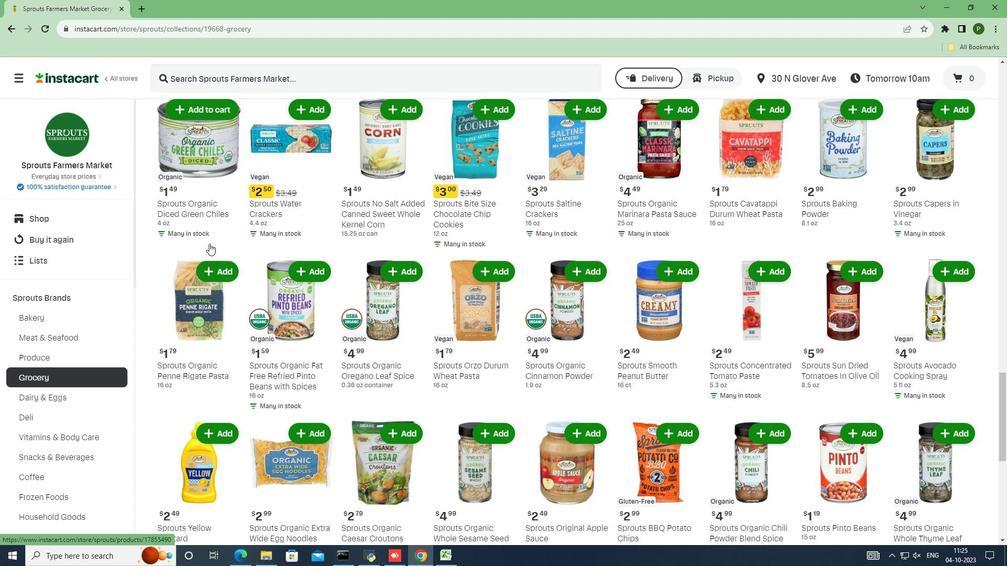 
Action: Mouse scrolled (209, 243) with delta (0, 0)
Screenshot: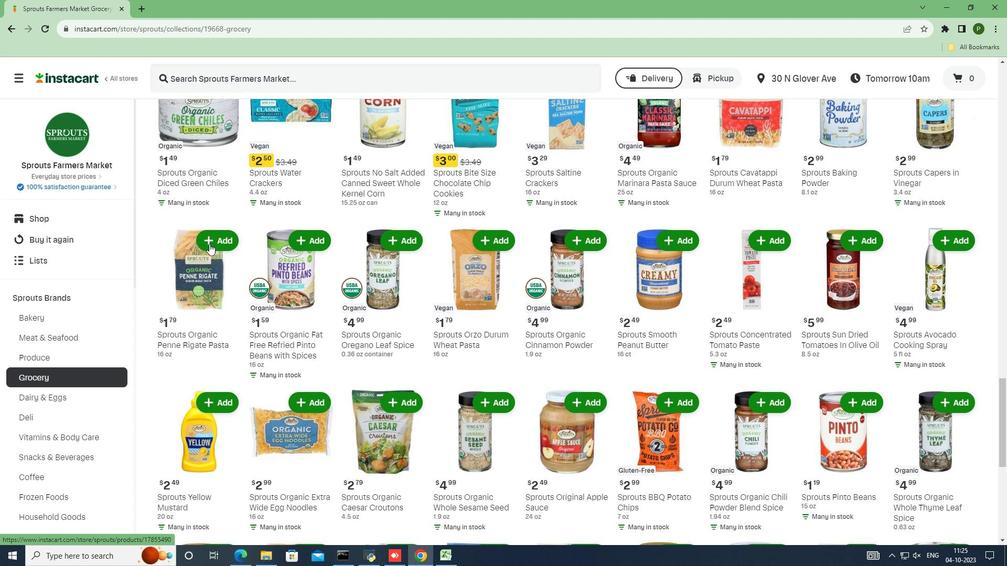 
Action: Mouse scrolled (209, 243) with delta (0, 0)
Screenshot: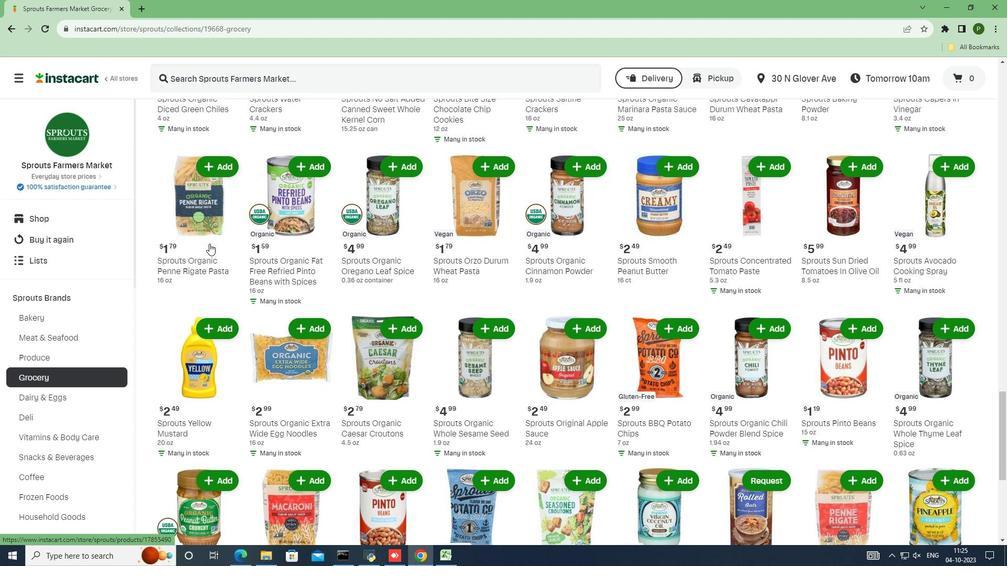 
Action: Mouse scrolled (209, 243) with delta (0, 0)
Screenshot: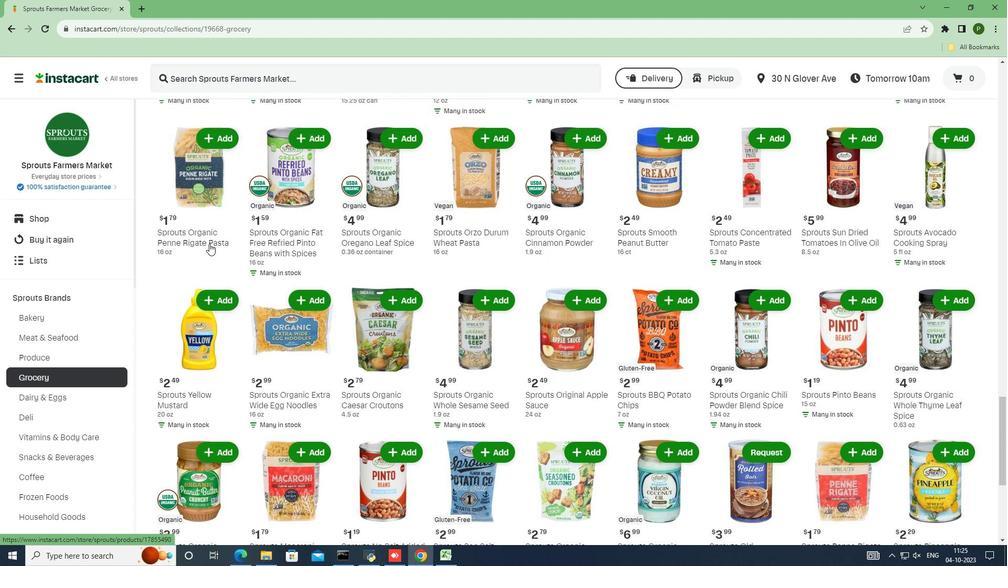
Action: Mouse scrolled (209, 243) with delta (0, 0)
Screenshot: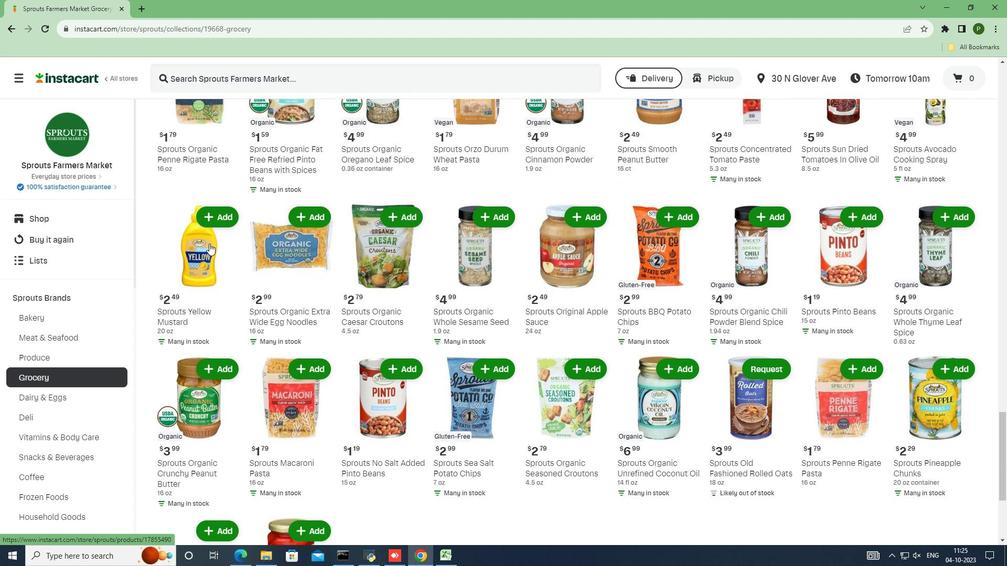
Action: Mouse scrolled (209, 243) with delta (0, 0)
Screenshot: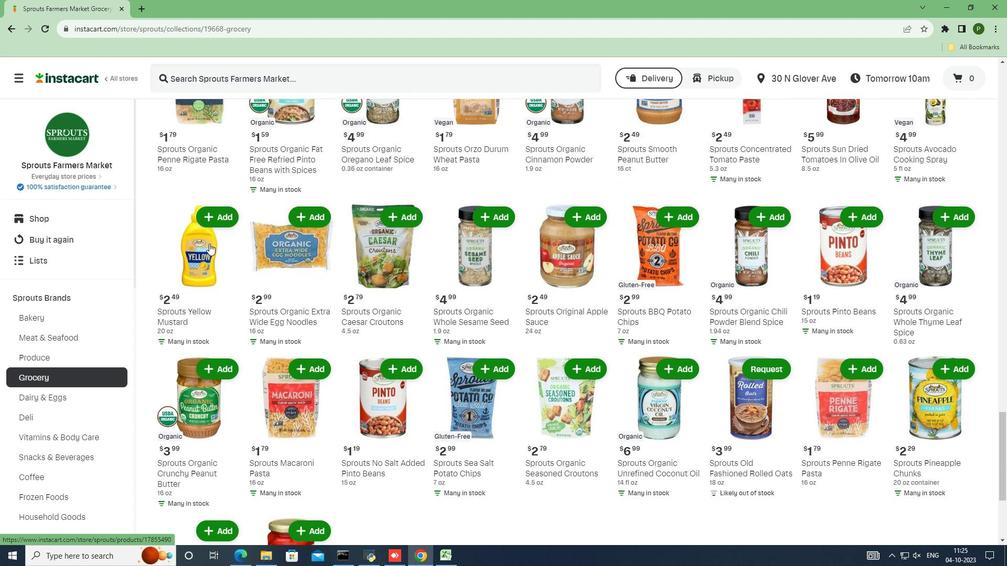 
Action: Mouse scrolled (209, 243) with delta (0, 0)
Screenshot: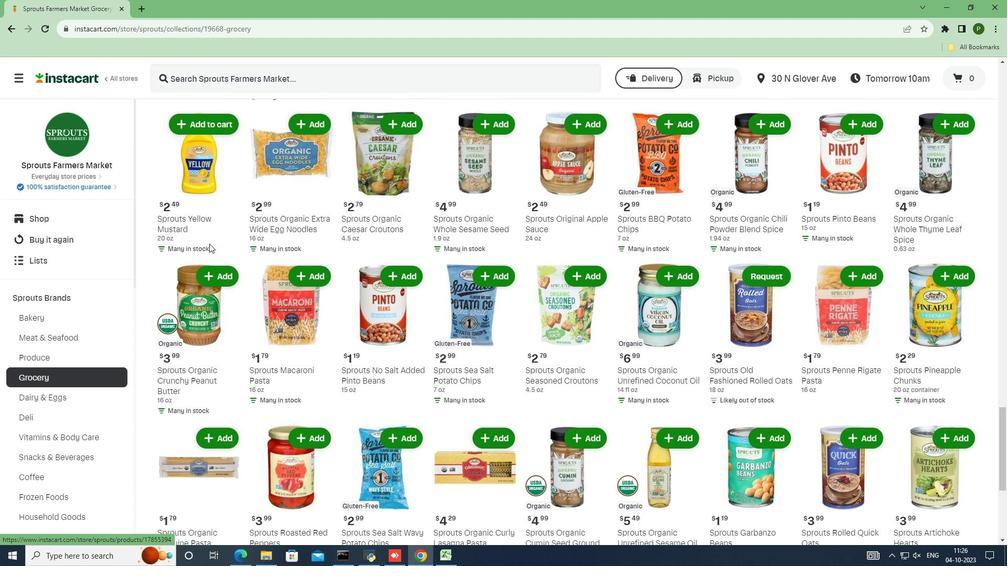 
Action: Mouse scrolled (209, 243) with delta (0, 0)
Screenshot: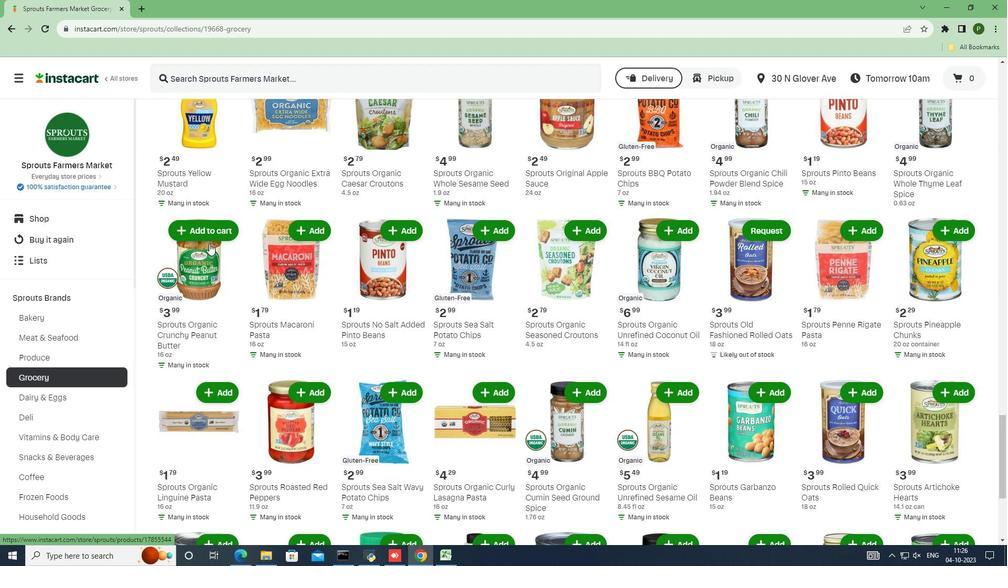 
Action: Mouse scrolled (209, 243) with delta (0, 0)
Screenshot: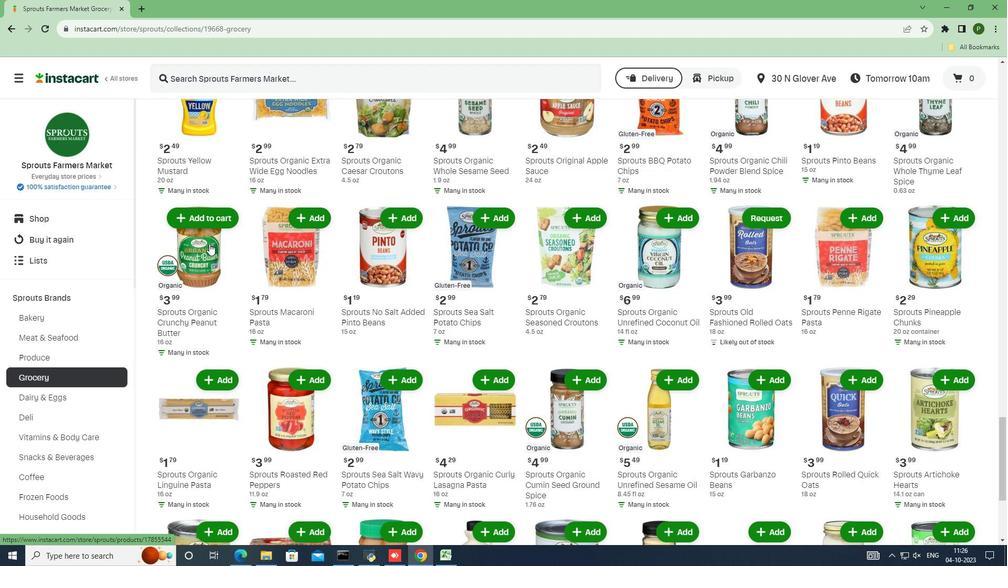 
Action: Mouse scrolled (209, 244) with delta (0, 0)
Screenshot: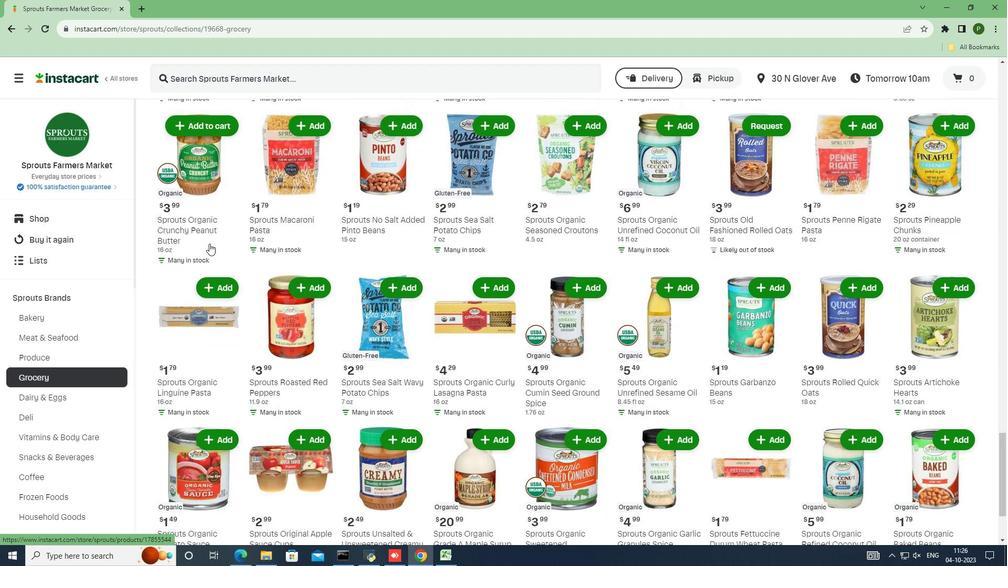 
Action: Mouse scrolled (209, 243) with delta (0, 0)
Screenshot: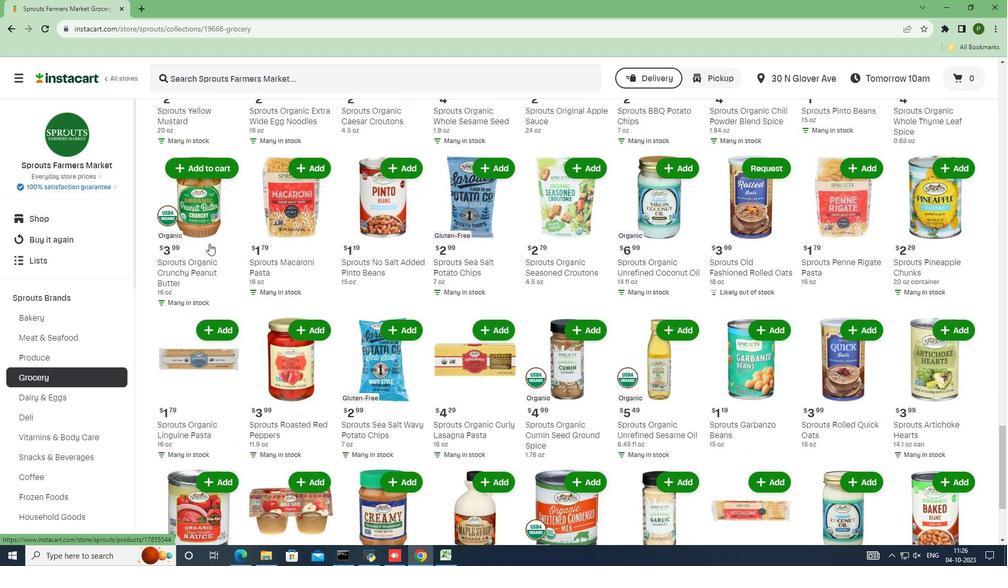 
Action: Mouse scrolled (209, 243) with delta (0, 0)
Screenshot: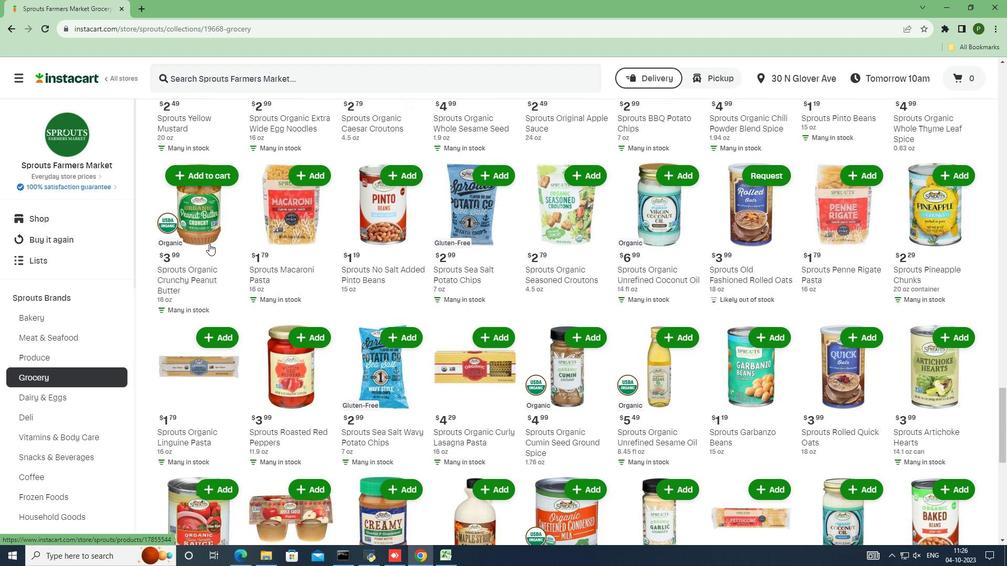 
Action: Mouse scrolled (209, 244) with delta (0, 0)
Screenshot: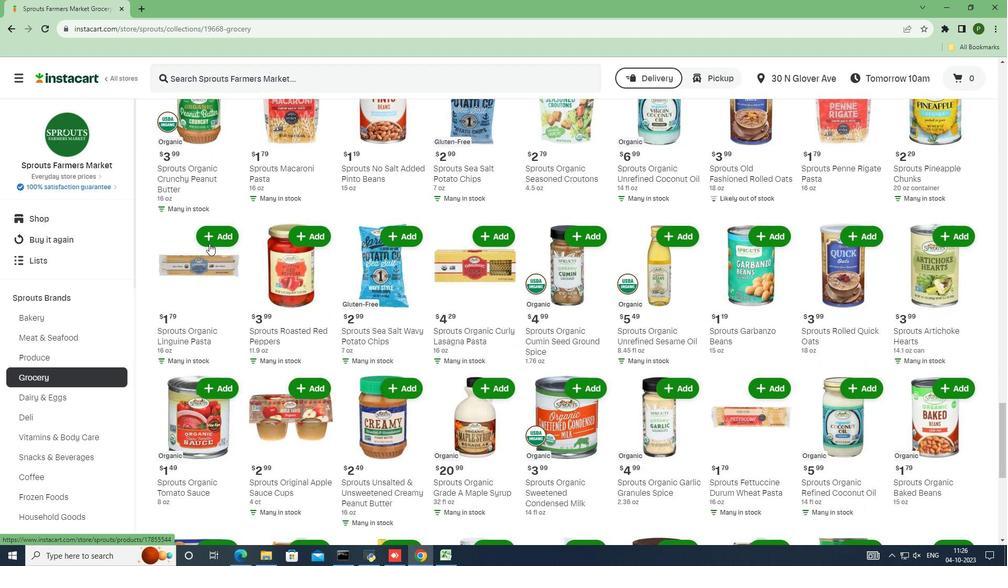 
Action: Mouse scrolled (209, 243) with delta (0, 0)
Screenshot: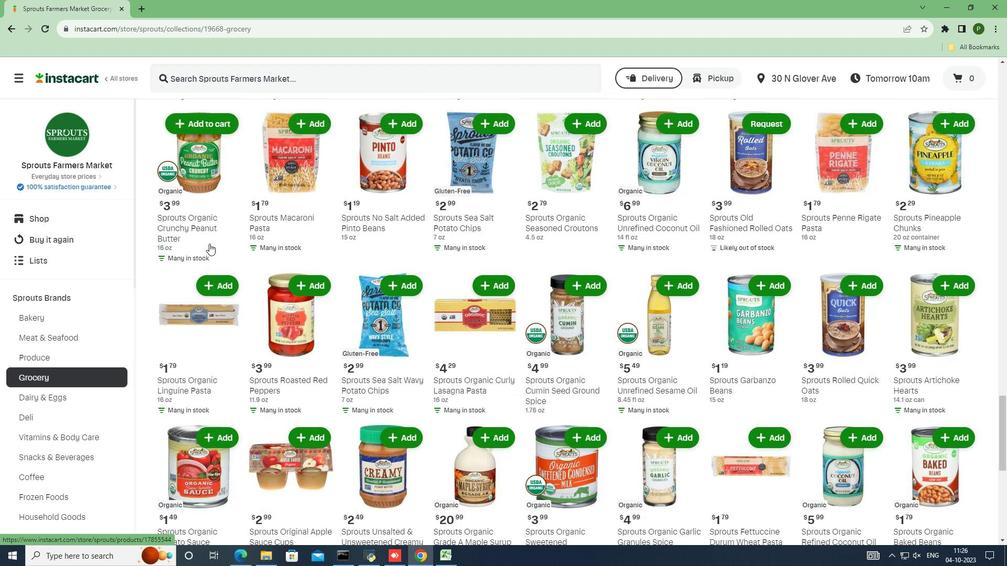 
Action: Mouse scrolled (209, 243) with delta (0, 0)
Screenshot: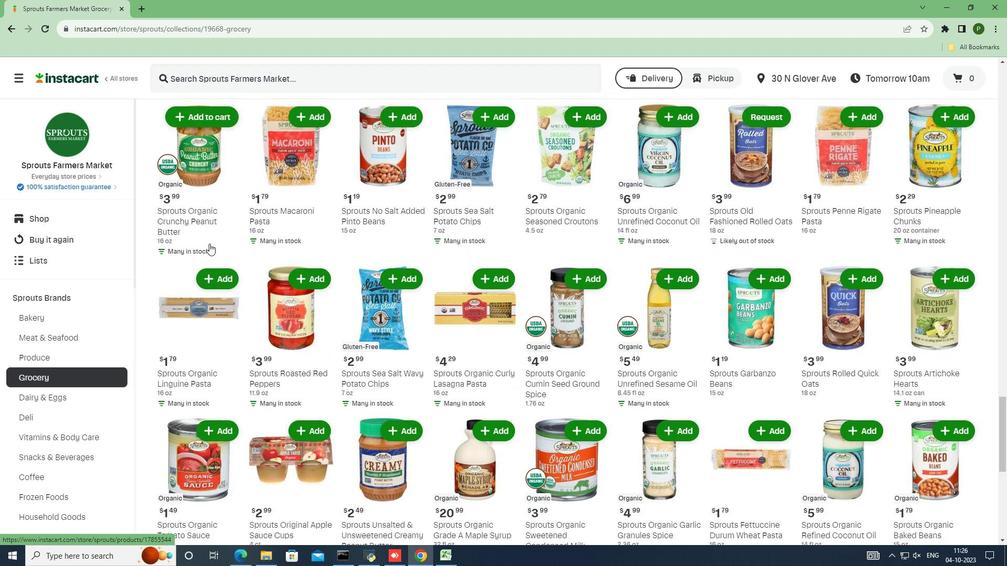 
Action: Mouse moved to (234, 259)
Screenshot: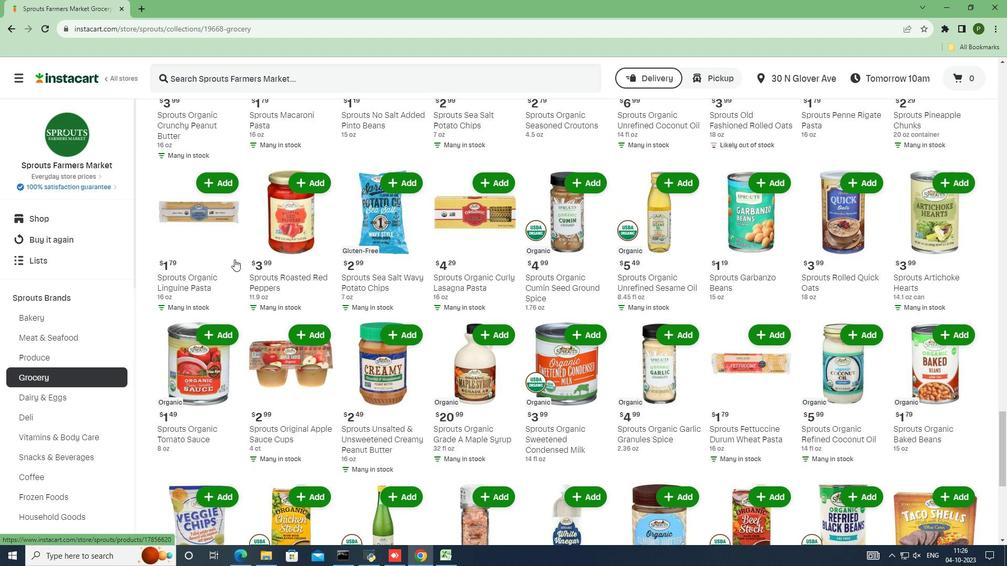 
Action: Mouse scrolled (234, 259) with delta (0, 0)
Screenshot: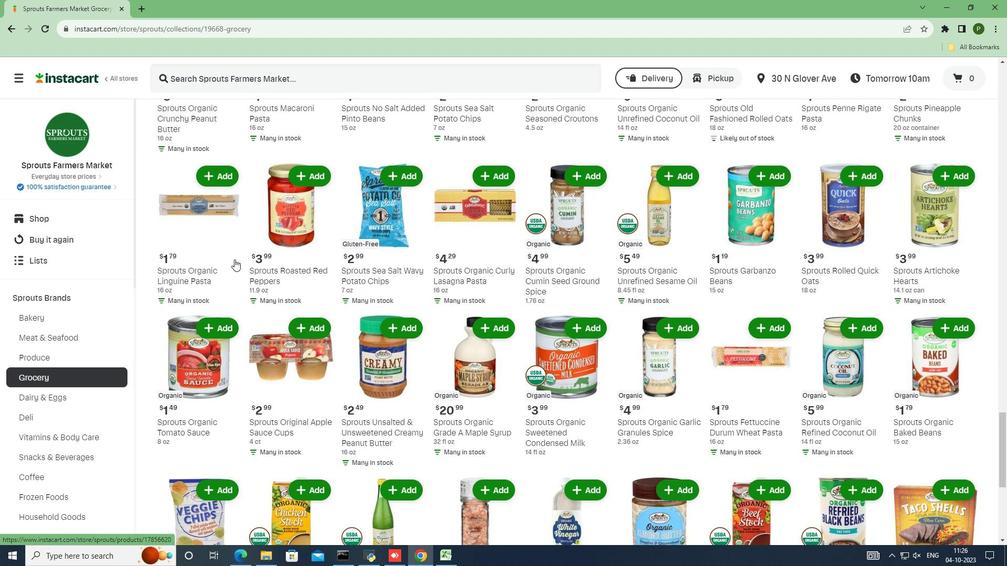 
Action: Mouse scrolled (234, 259) with delta (0, 0)
Screenshot: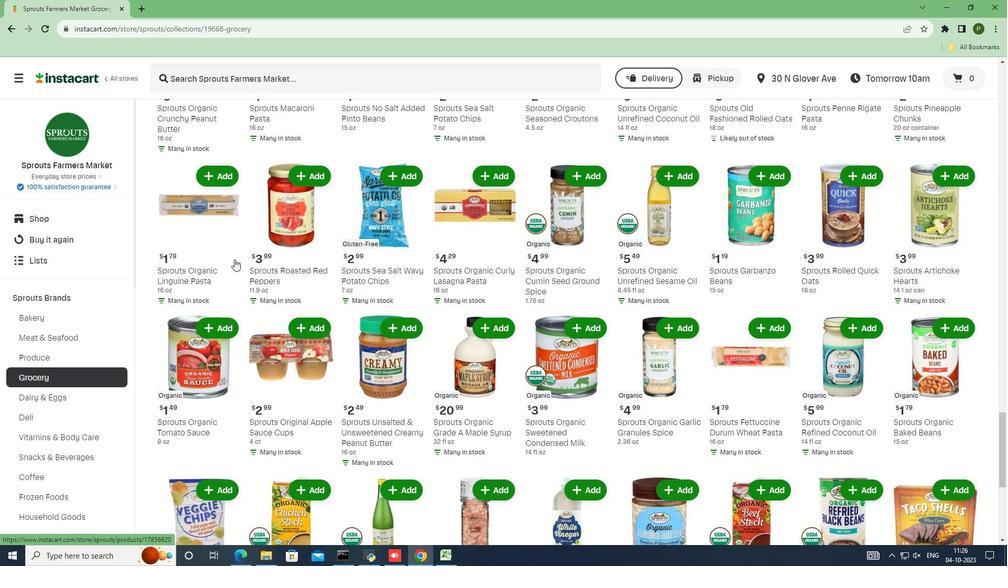 
Action: Mouse scrolled (234, 259) with delta (0, 0)
Screenshot: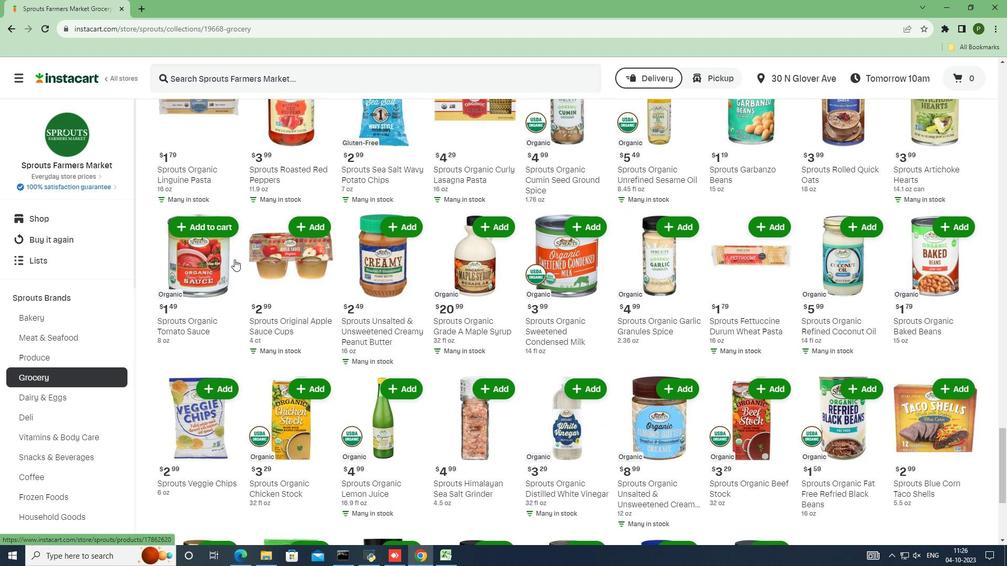 
Action: Mouse scrolled (234, 259) with delta (0, 0)
Screenshot: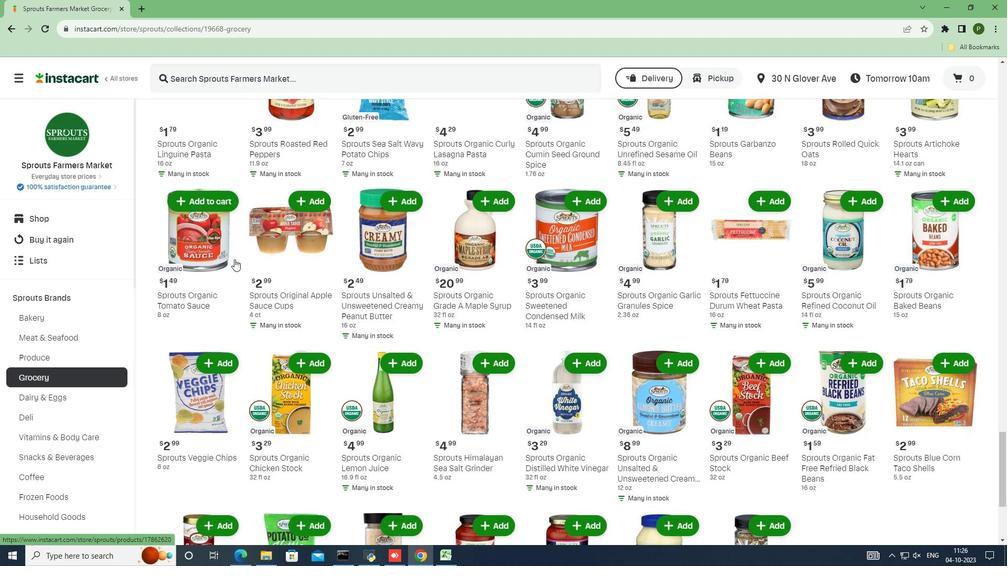 
Action: Mouse scrolled (234, 260) with delta (0, 0)
Screenshot: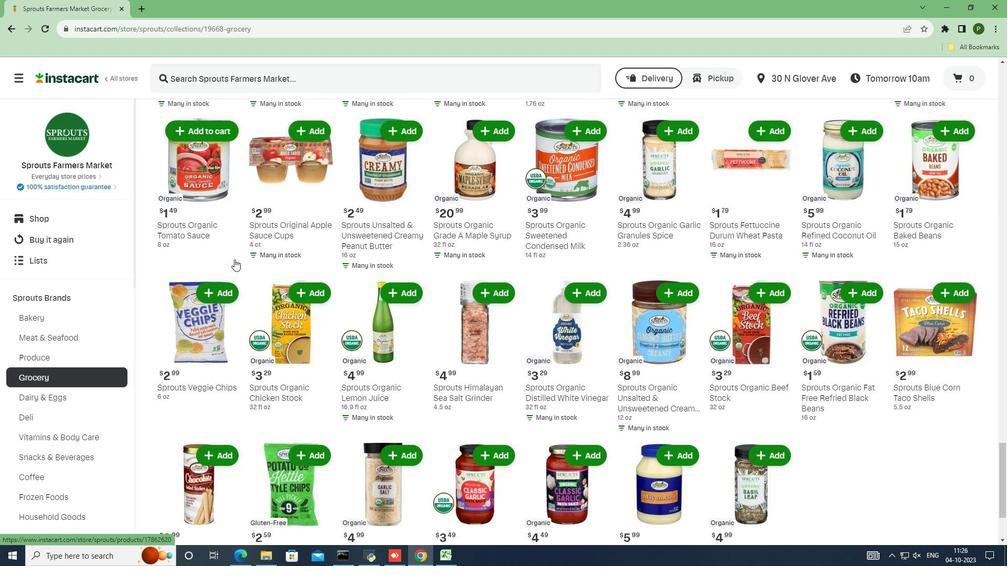 
Action: Mouse scrolled (234, 259) with delta (0, 0)
Screenshot: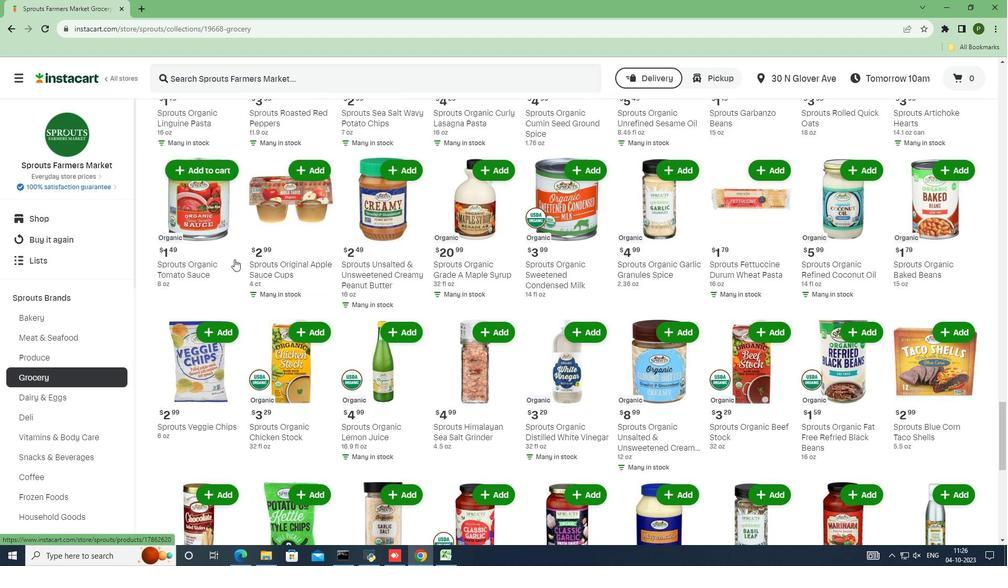 
Action: Mouse scrolled (234, 259) with delta (0, 0)
Screenshot: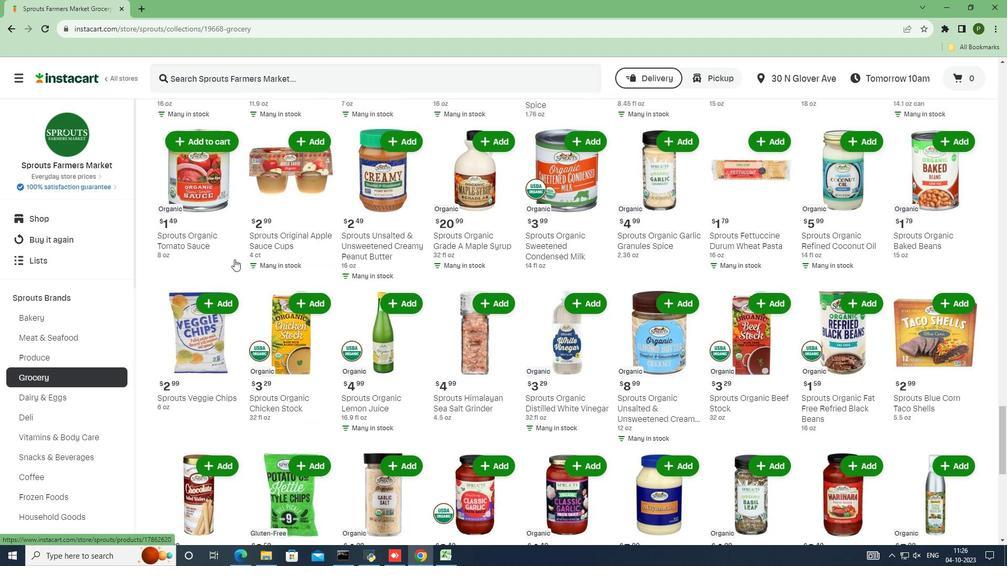
Action: Mouse scrolled (234, 259) with delta (0, 0)
Screenshot: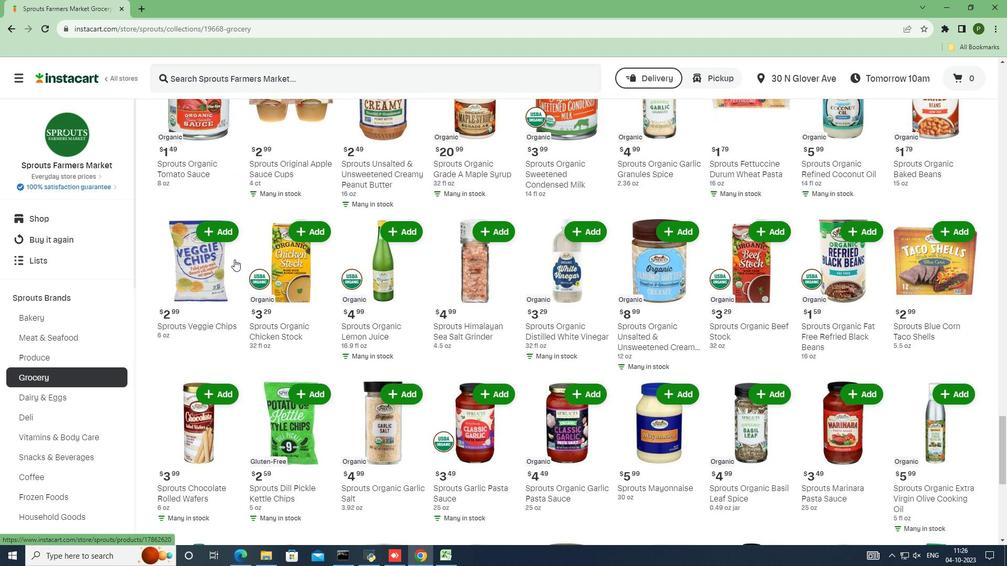 
Action: Mouse scrolled (234, 259) with delta (0, 0)
Screenshot: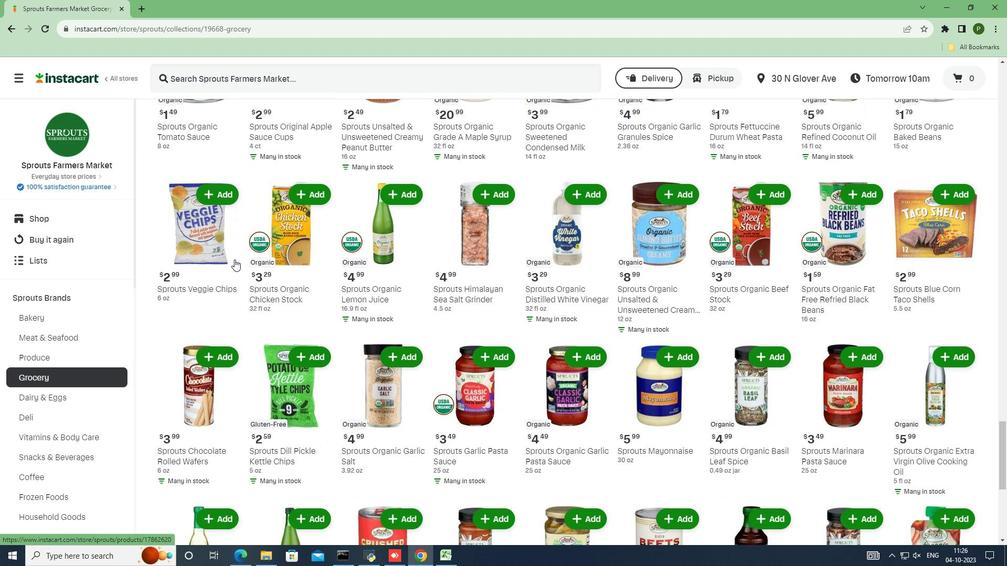 
Action: Mouse scrolled (234, 259) with delta (0, 0)
Screenshot: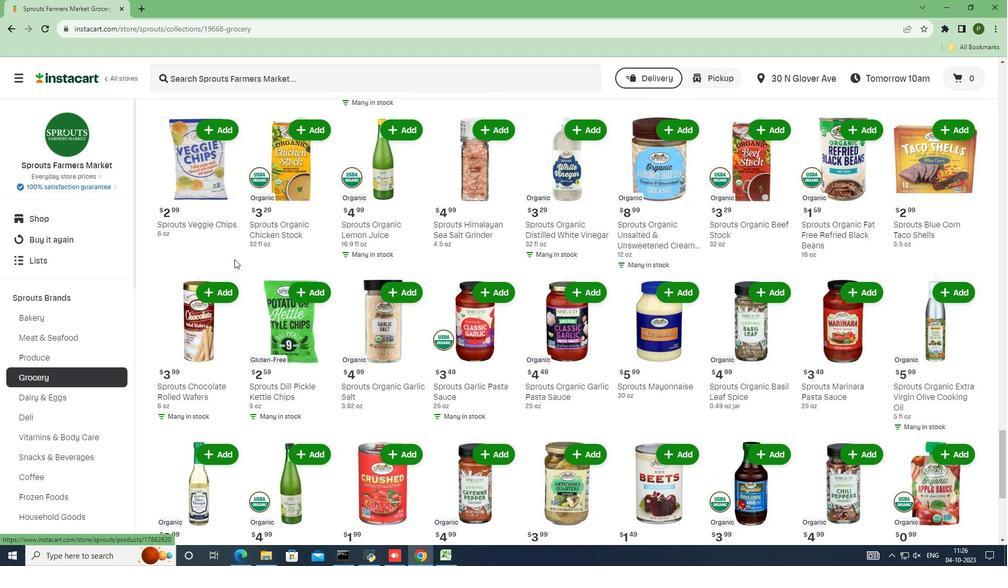 
Action: Mouse scrolled (234, 259) with delta (0, 0)
Screenshot: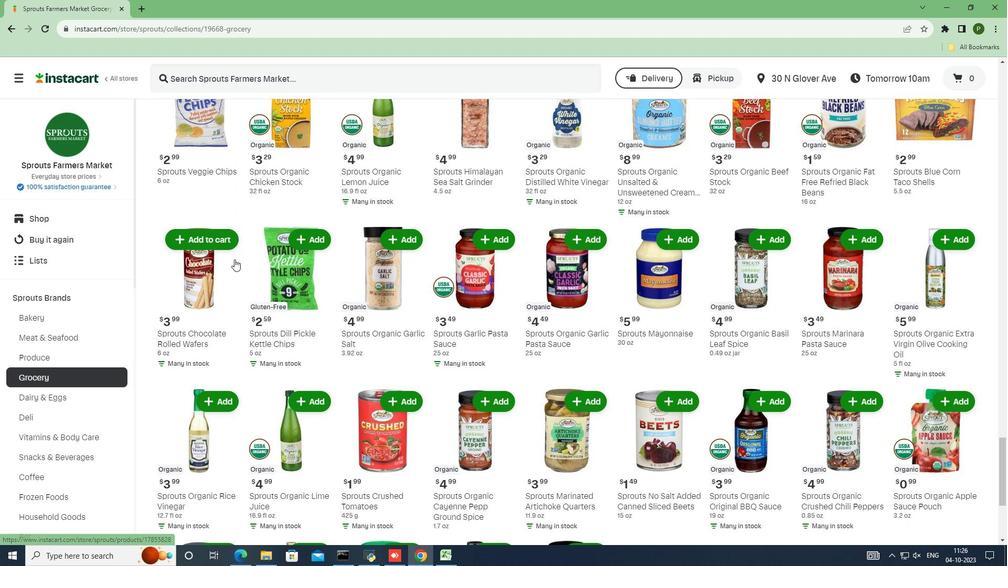 
Action: Mouse scrolled (234, 259) with delta (0, 0)
Screenshot: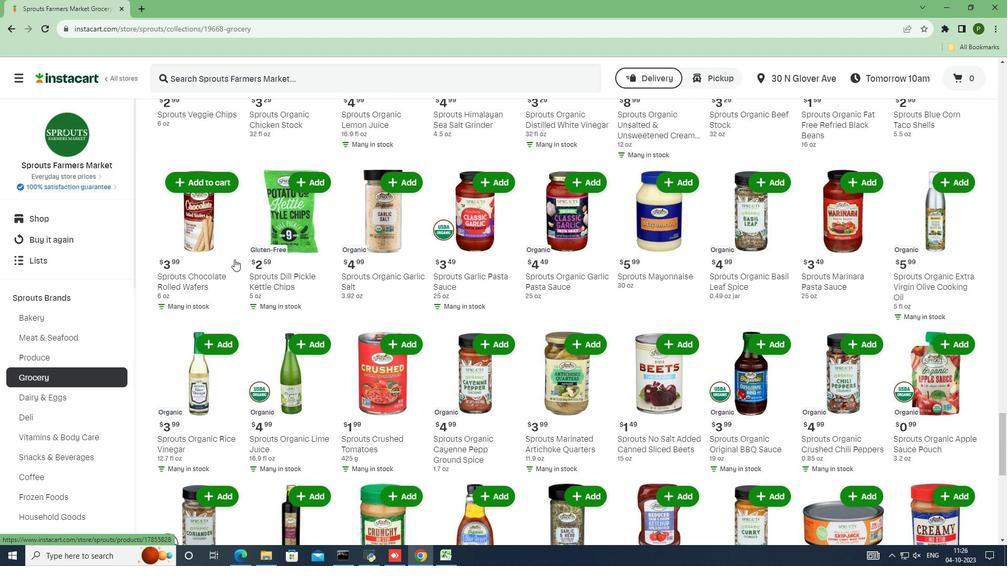 
Action: Mouse scrolled (234, 259) with delta (0, 0)
Screenshot: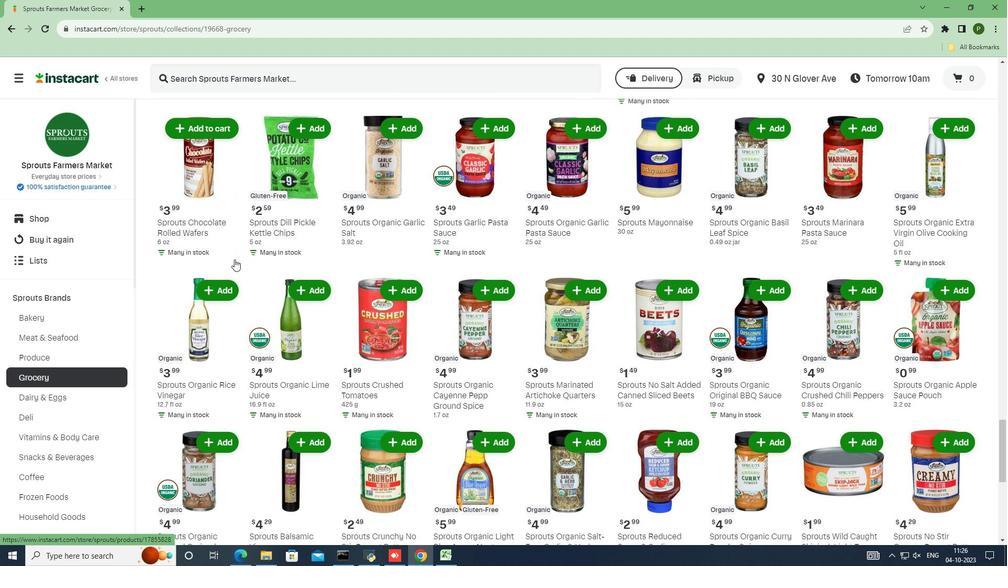 
Action: Mouse scrolled (234, 259) with delta (0, 0)
Screenshot: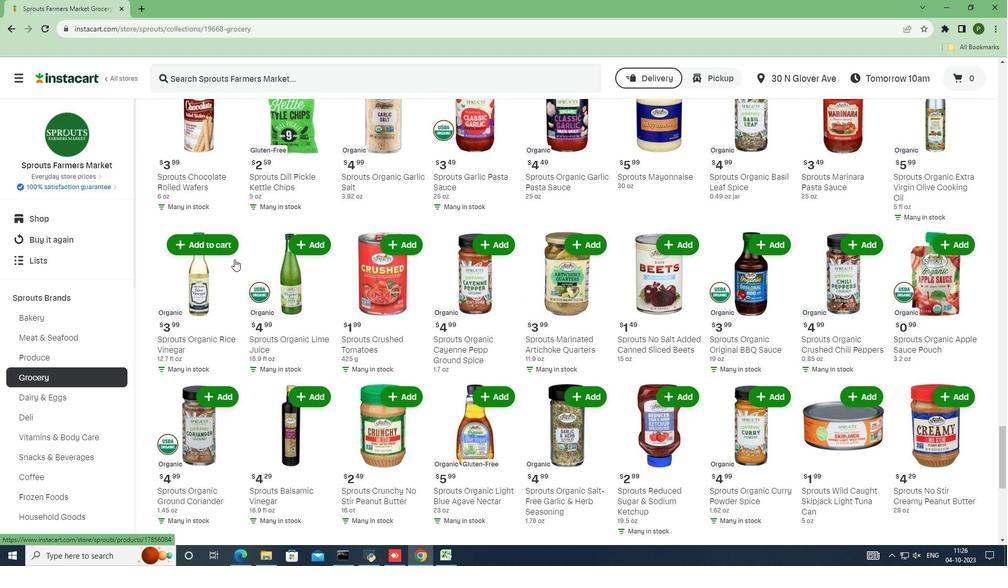 
Action: Mouse scrolled (234, 259) with delta (0, 0)
Screenshot: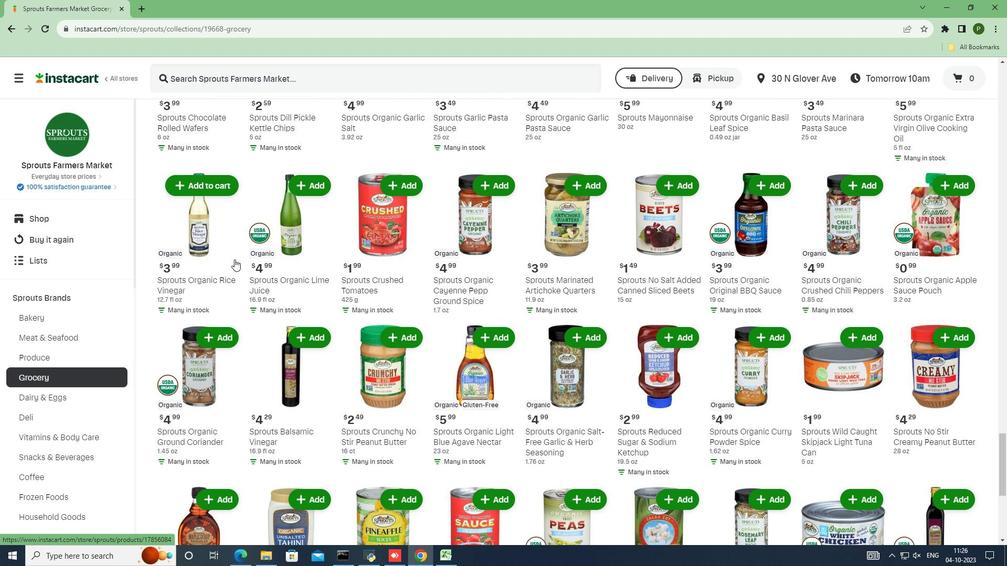 
Action: Mouse moved to (475, 136)
Screenshot: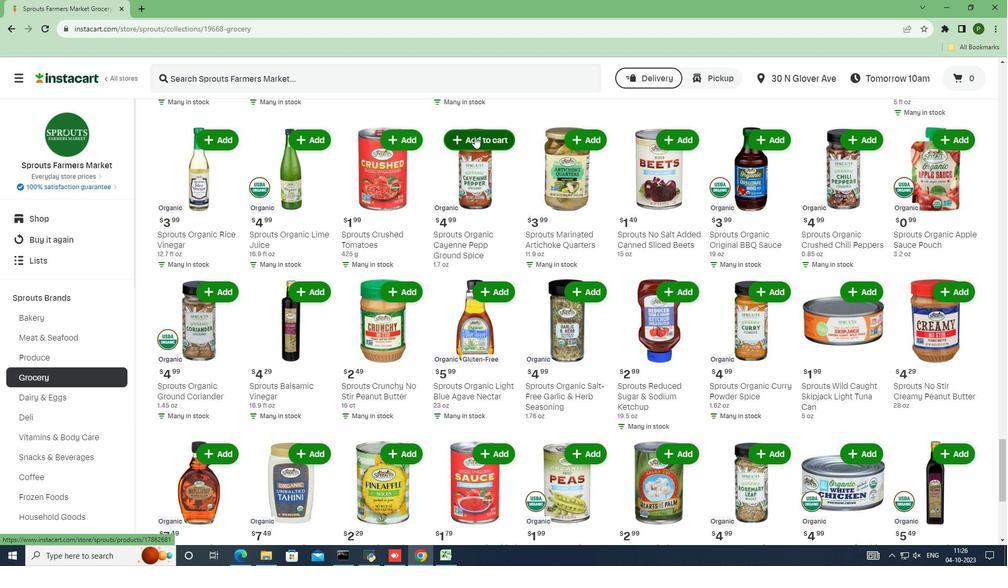 
Action: Mouse pressed left at (475, 136)
Screenshot: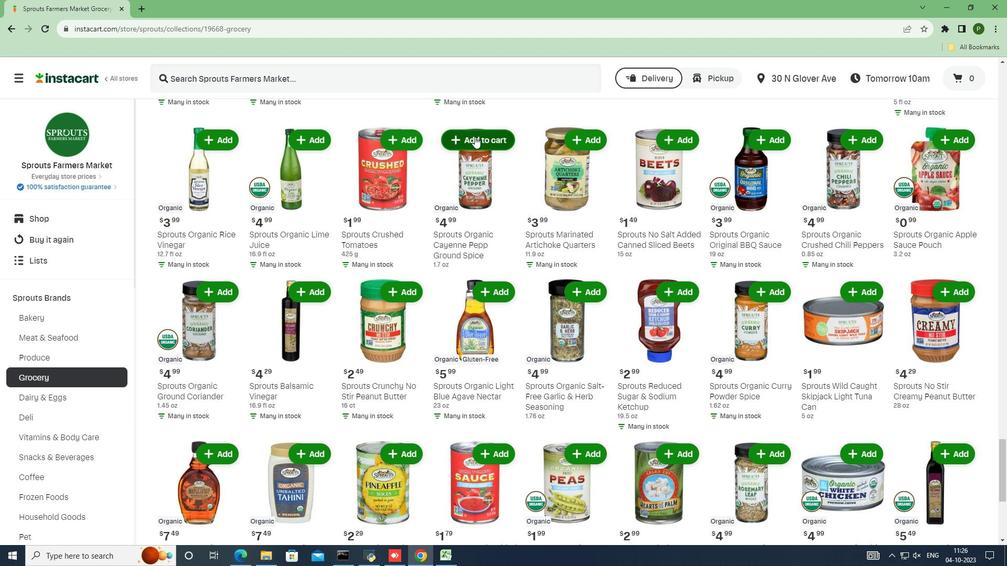 
